 Task: Create a due date automation trigger when advanced on, 2 hours after a card is due add dates with a start date.
Action: Mouse moved to (1126, 333)
Screenshot: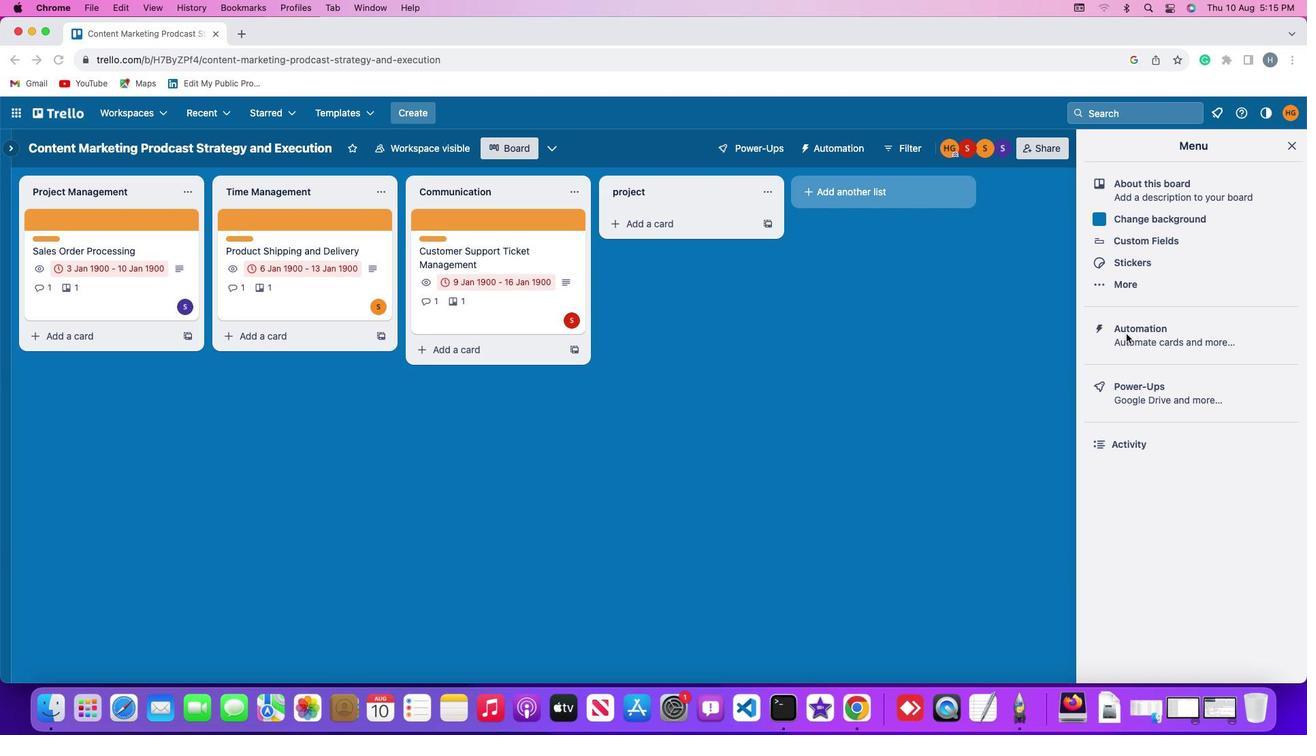 
Action: Mouse pressed left at (1126, 333)
Screenshot: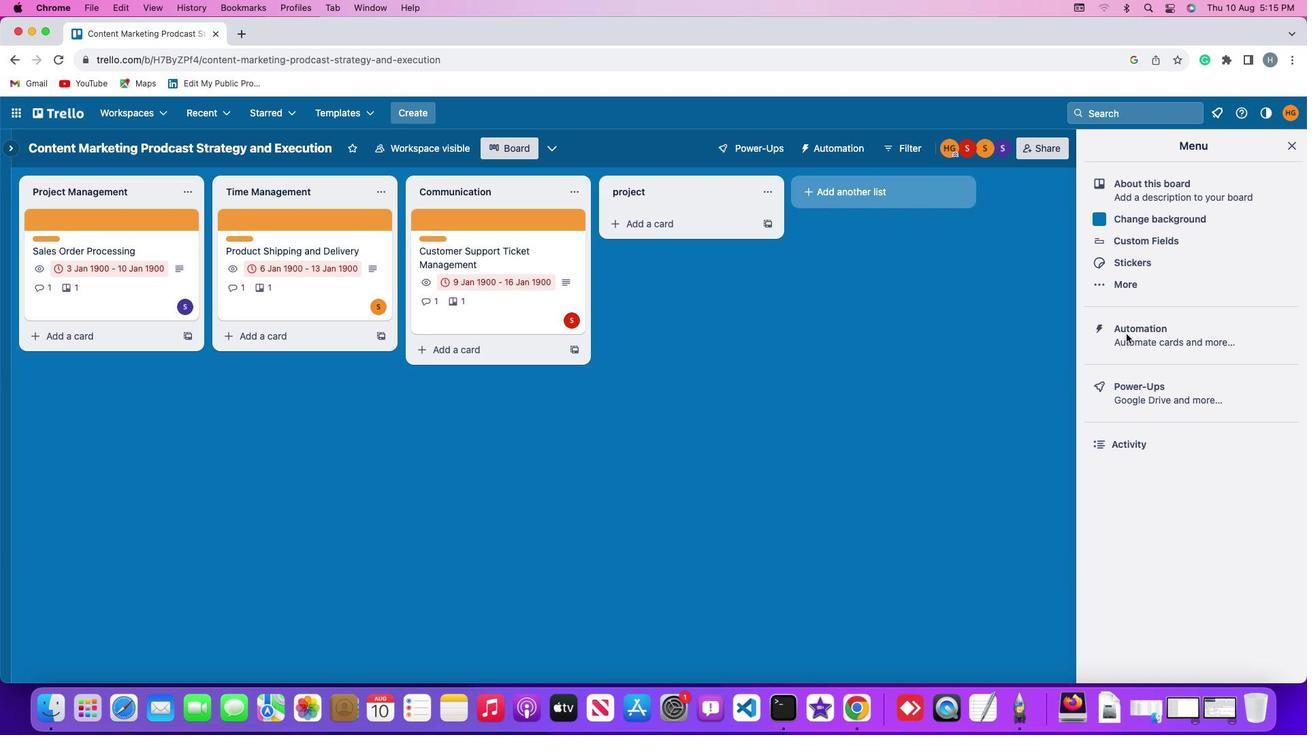 
Action: Mouse pressed left at (1126, 333)
Screenshot: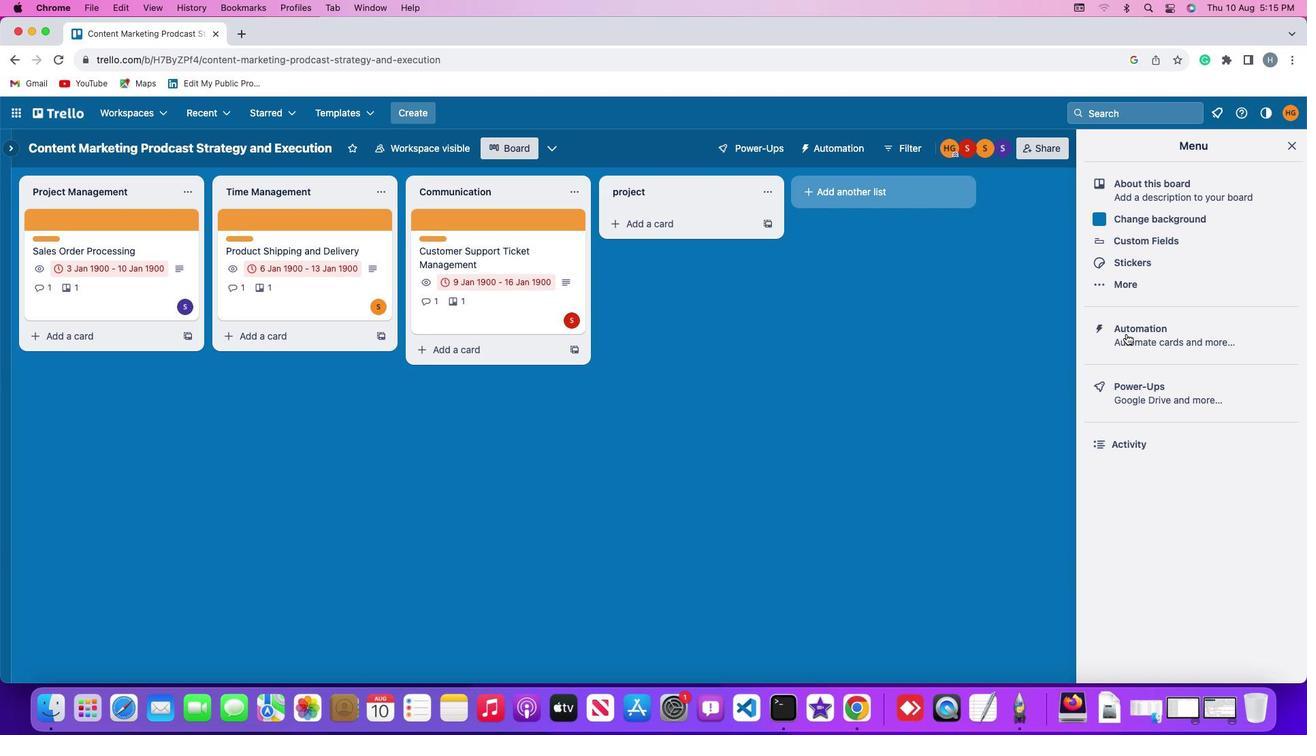 
Action: Mouse moved to (99, 322)
Screenshot: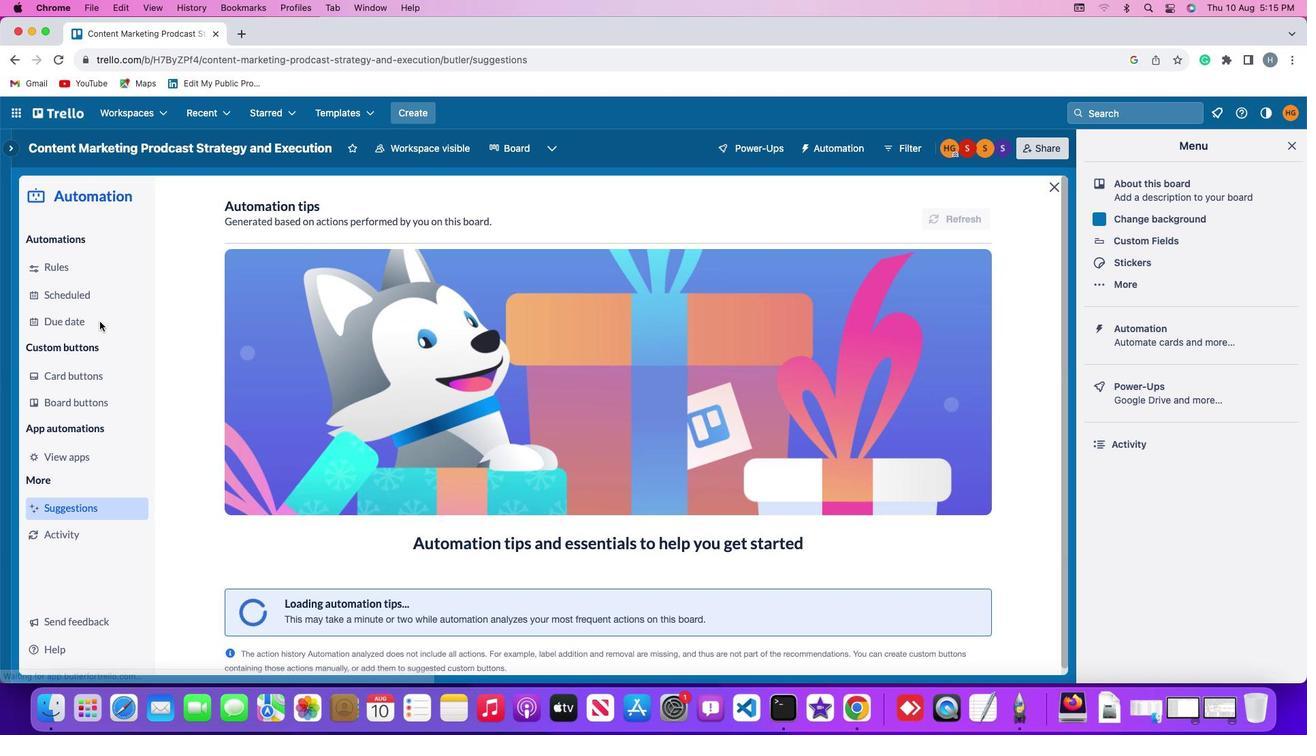 
Action: Mouse pressed left at (99, 322)
Screenshot: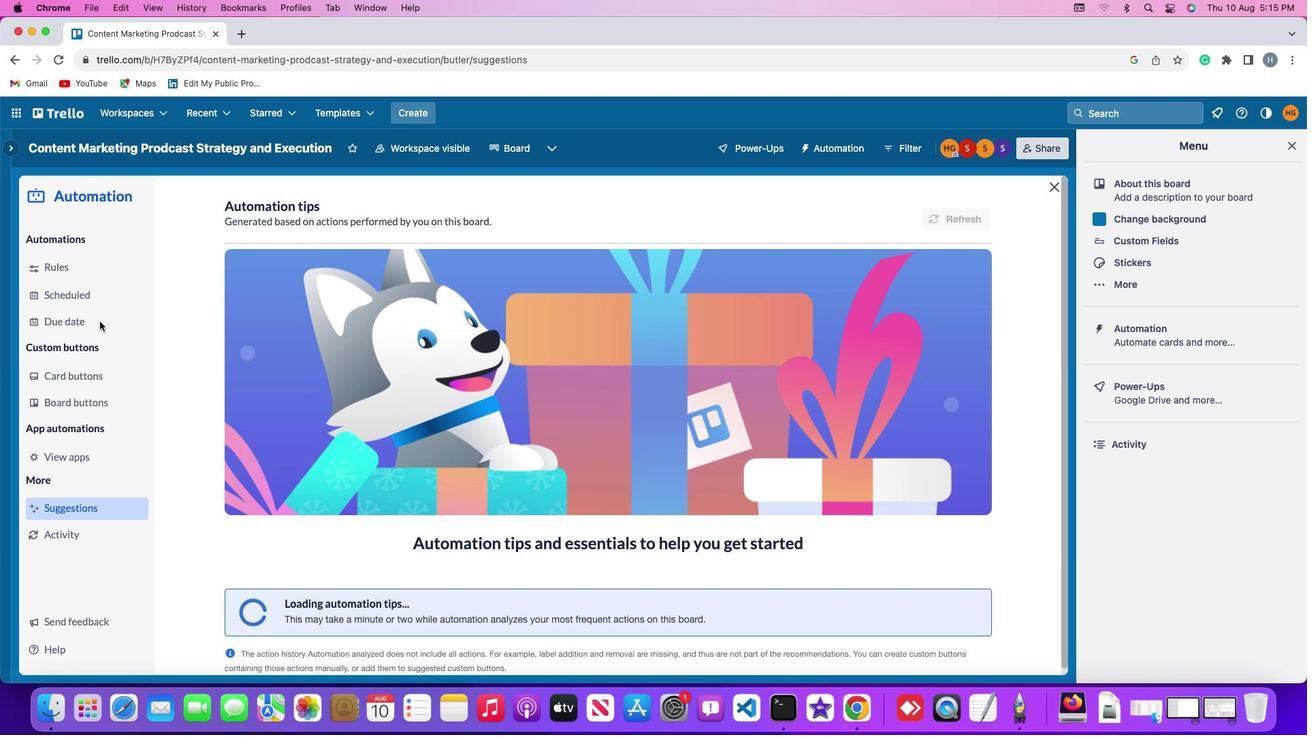
Action: Mouse moved to (938, 207)
Screenshot: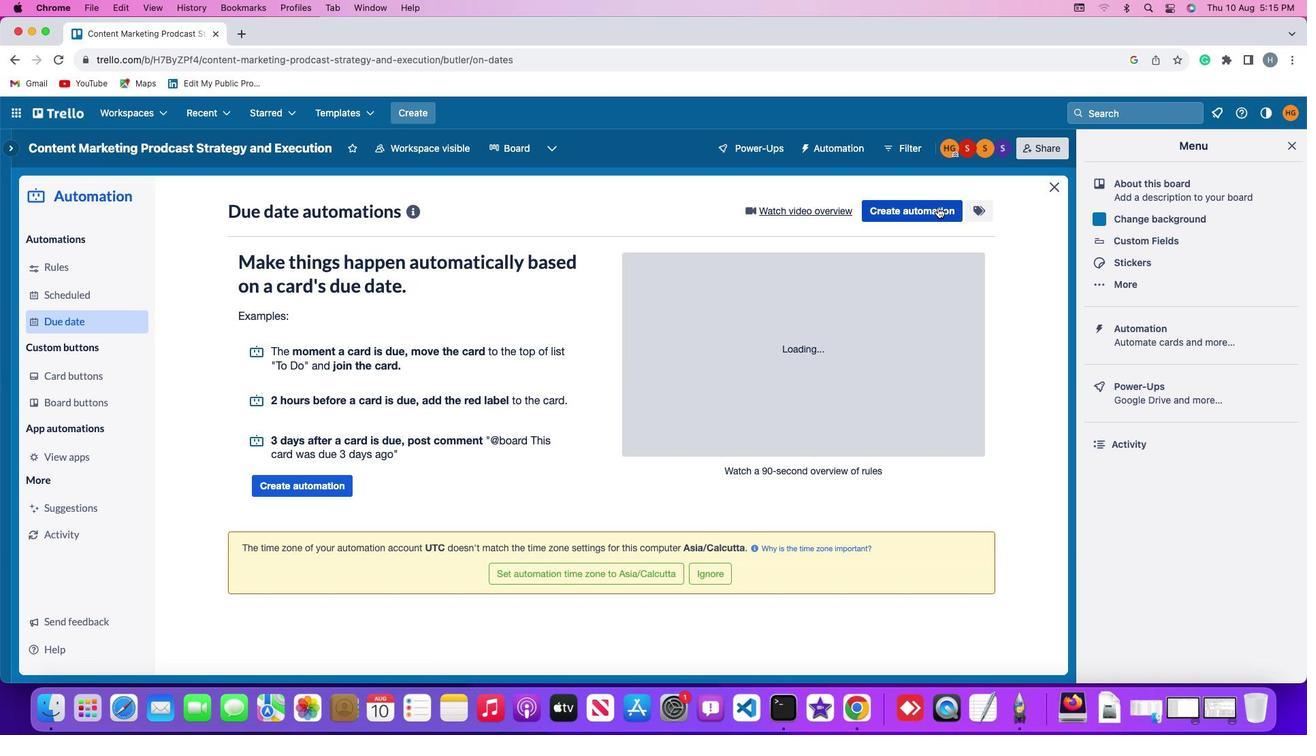 
Action: Mouse pressed left at (938, 207)
Screenshot: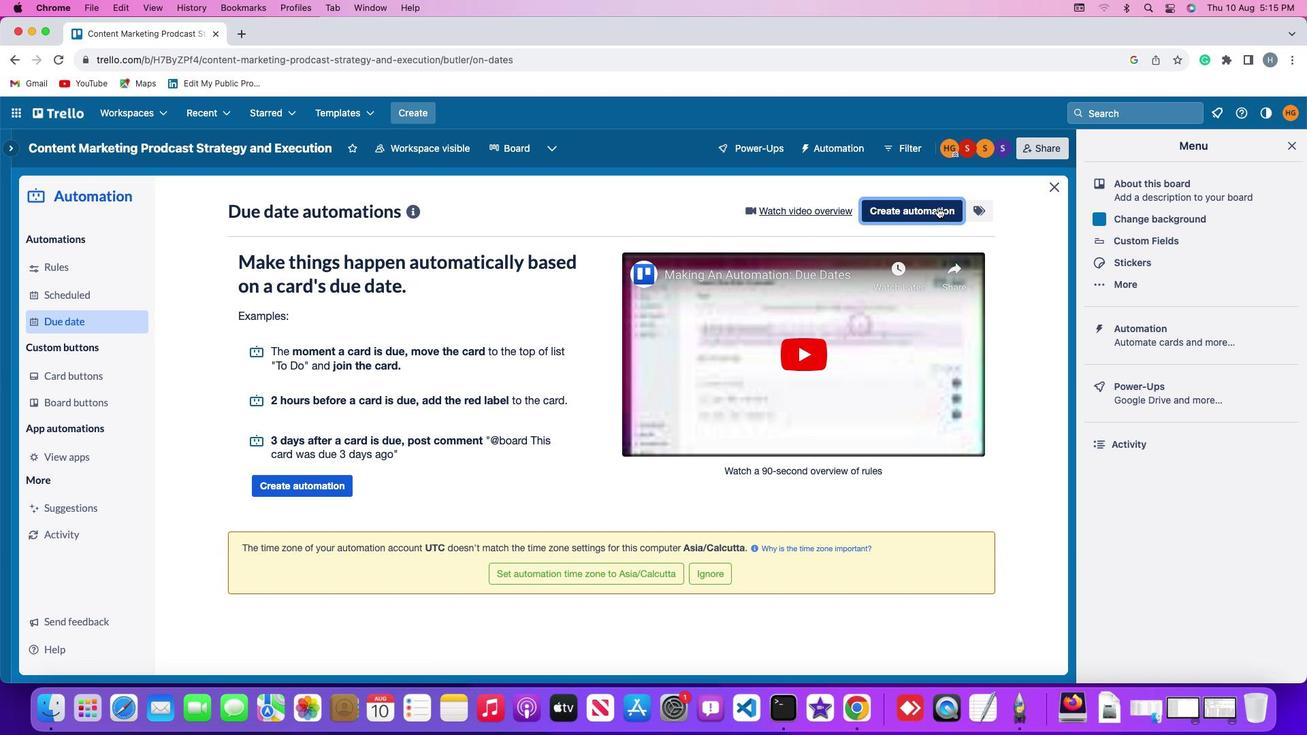 
Action: Mouse moved to (261, 337)
Screenshot: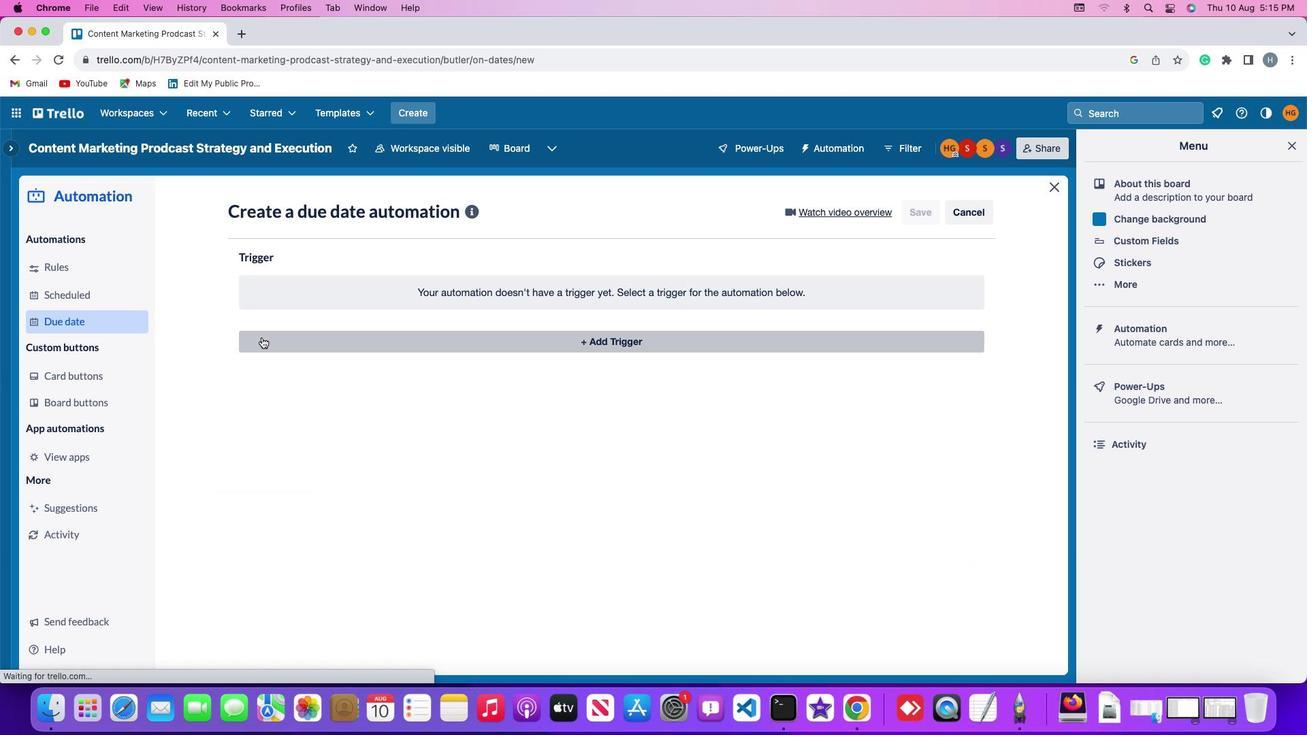 
Action: Mouse pressed left at (261, 337)
Screenshot: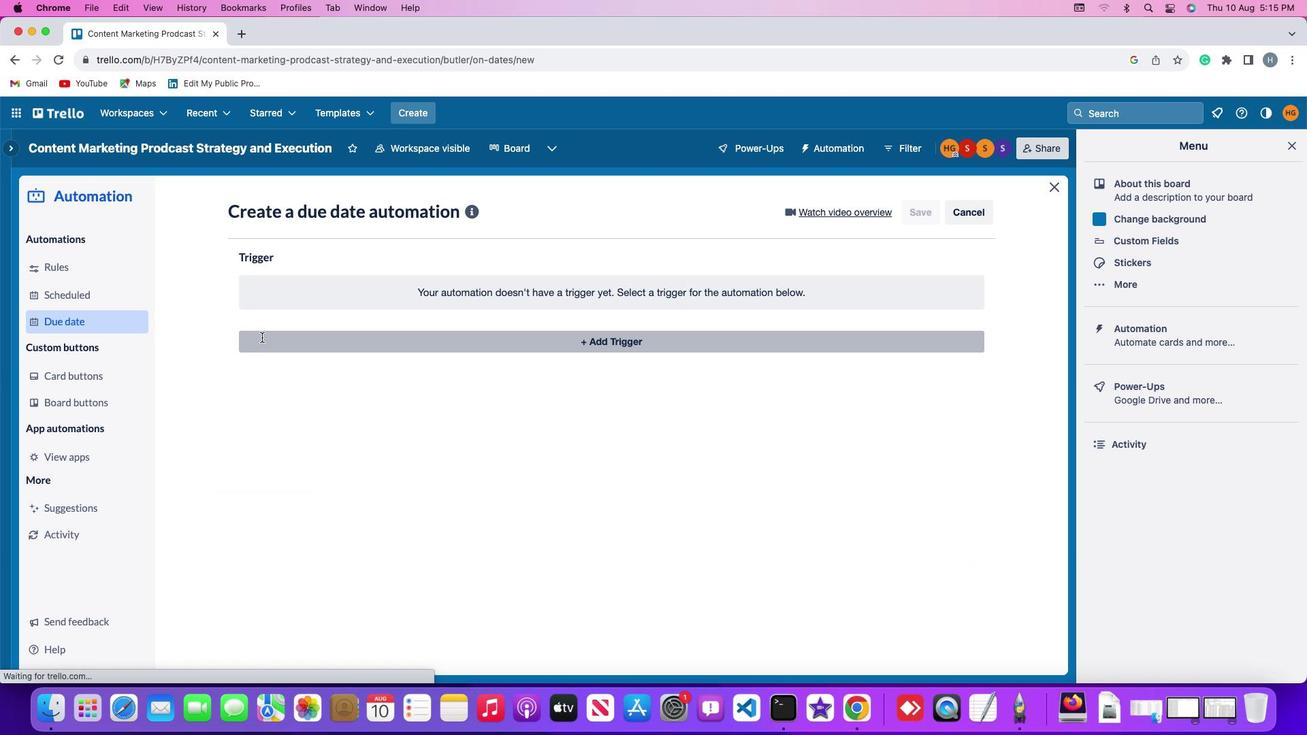 
Action: Mouse moved to (265, 548)
Screenshot: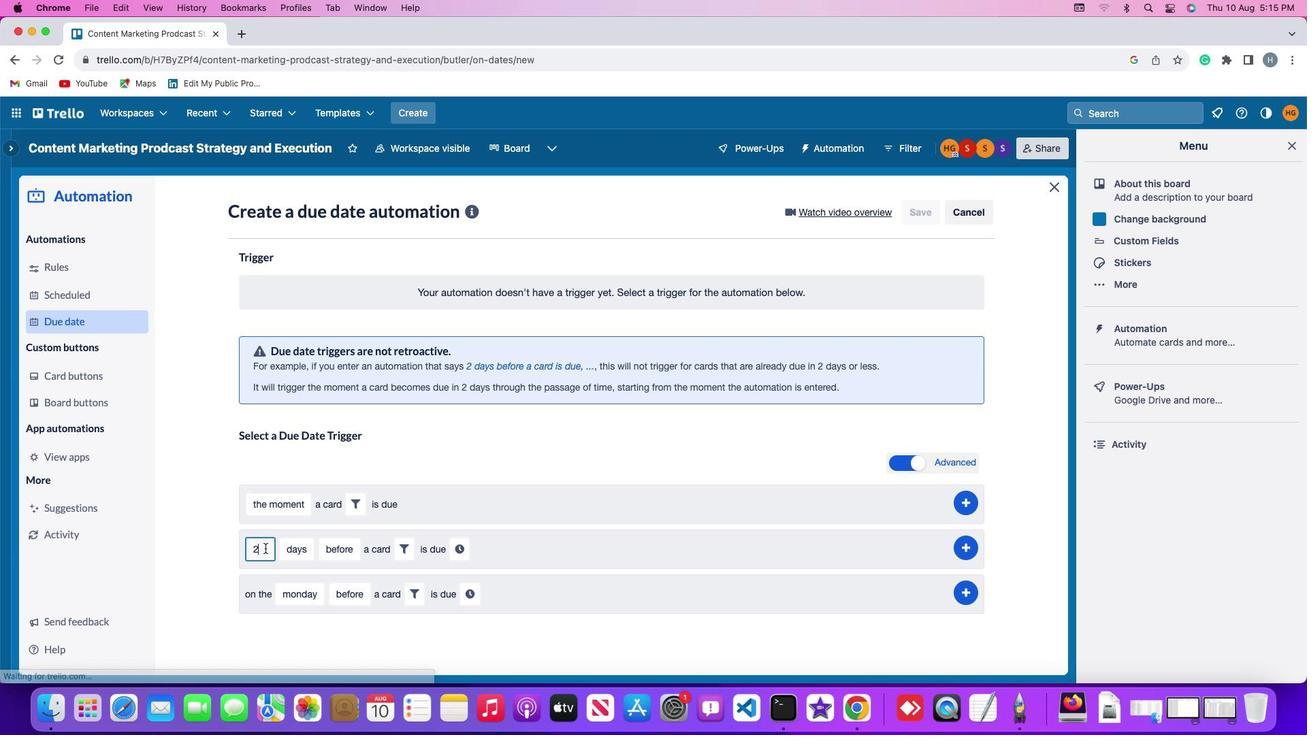 
Action: Mouse pressed left at (265, 548)
Screenshot: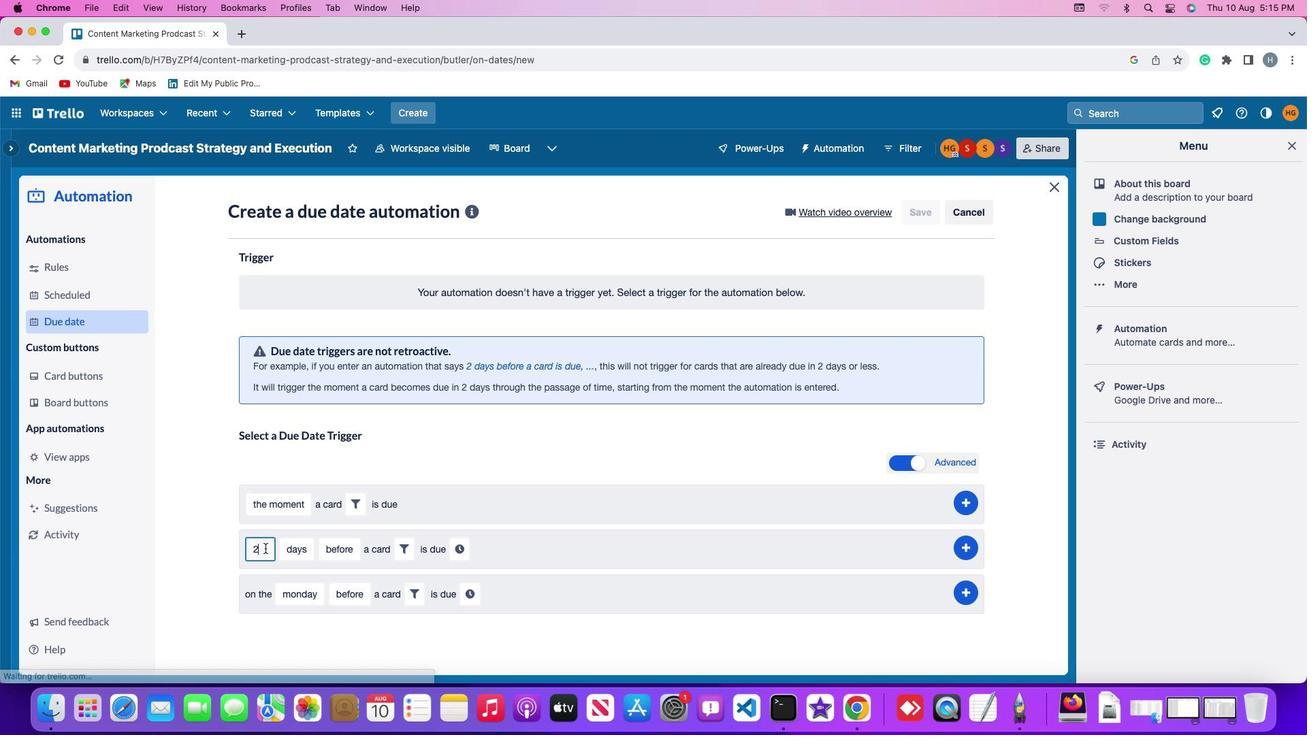 
Action: Mouse moved to (265, 548)
Screenshot: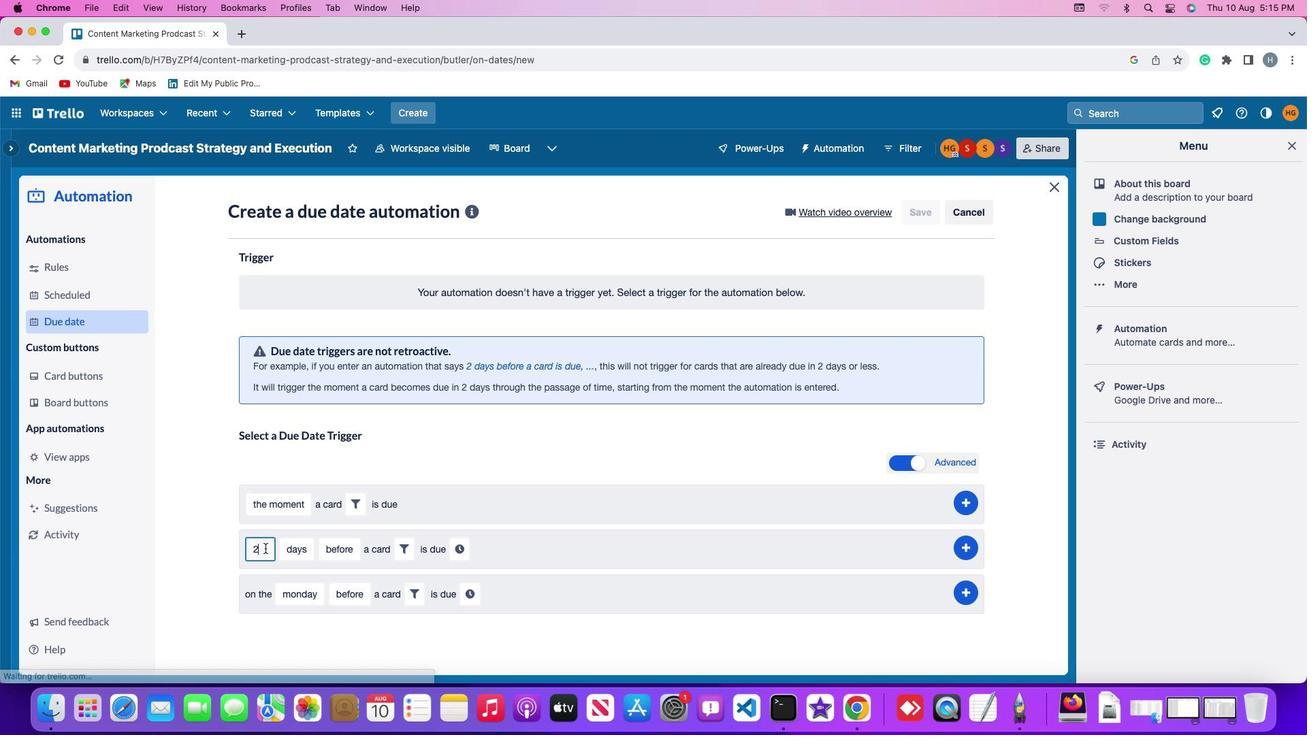 
Action: Key pressed Key.backspace
Screenshot: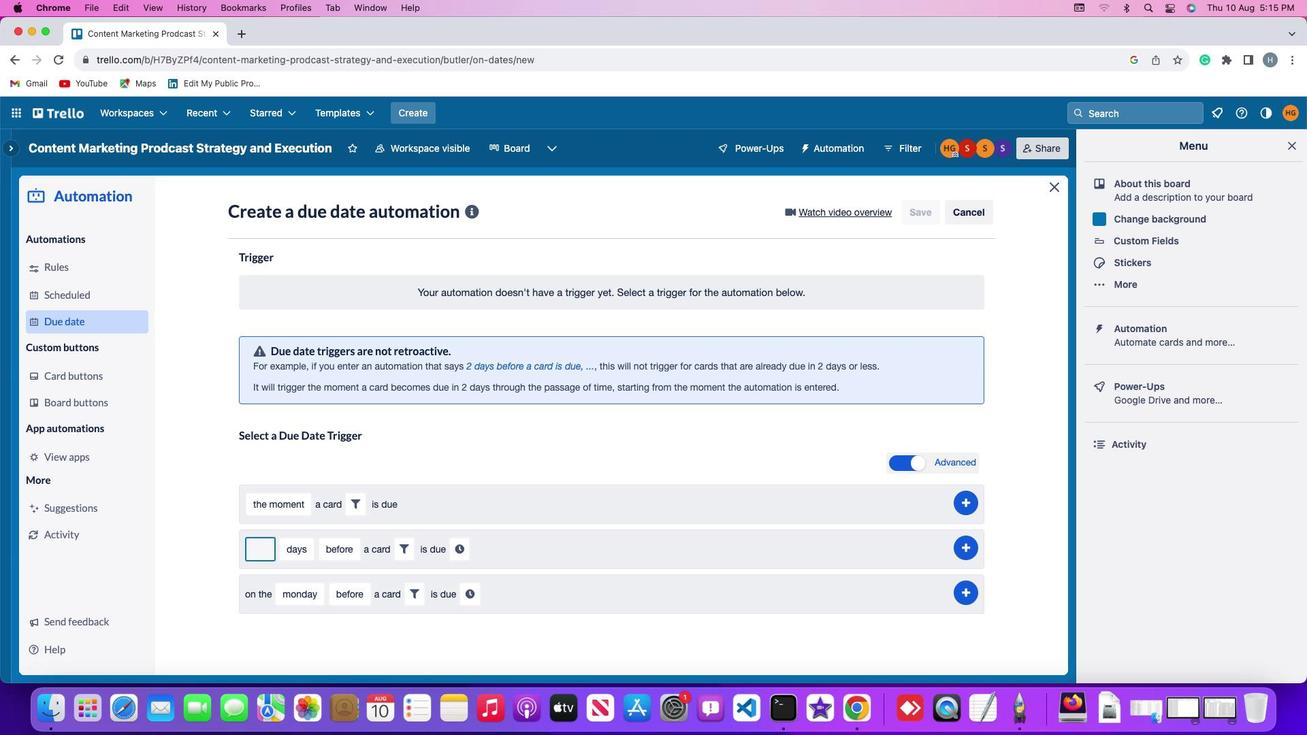 
Action: Mouse moved to (265, 548)
Screenshot: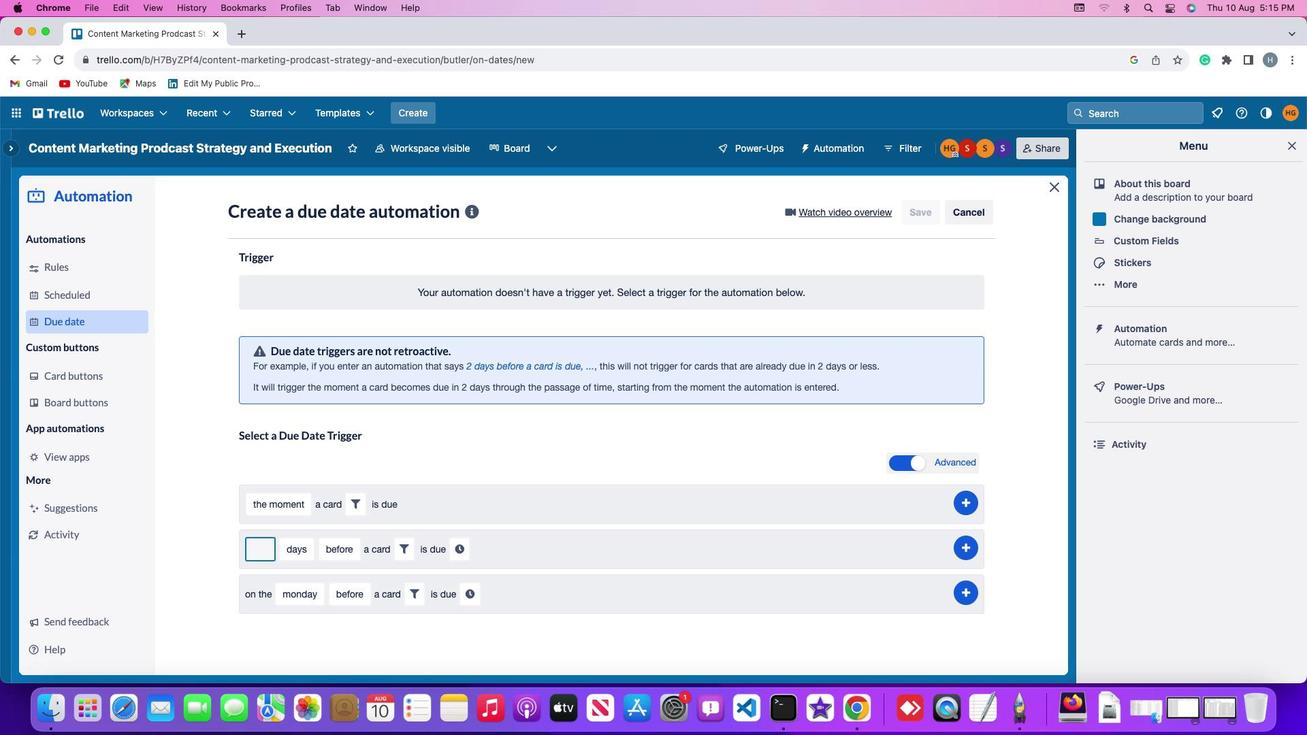 
Action: Key pressed '2'
Screenshot: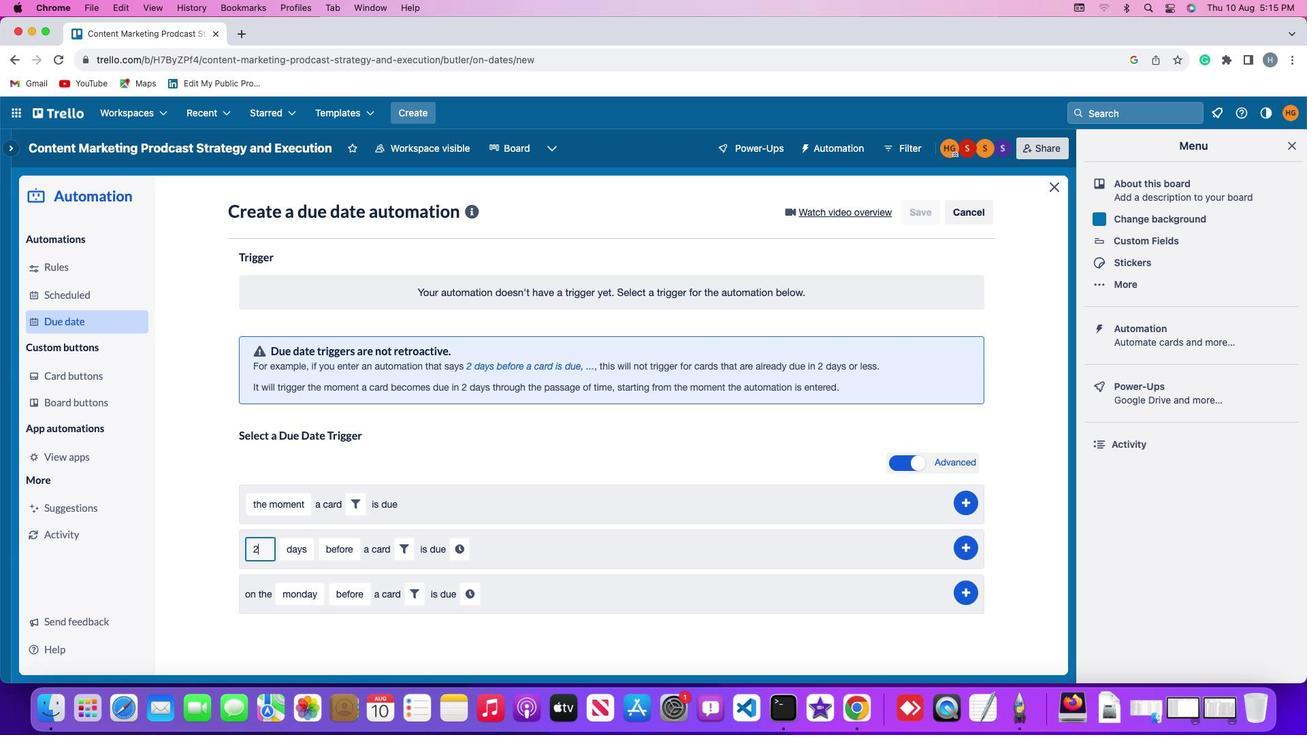 
Action: Mouse moved to (292, 549)
Screenshot: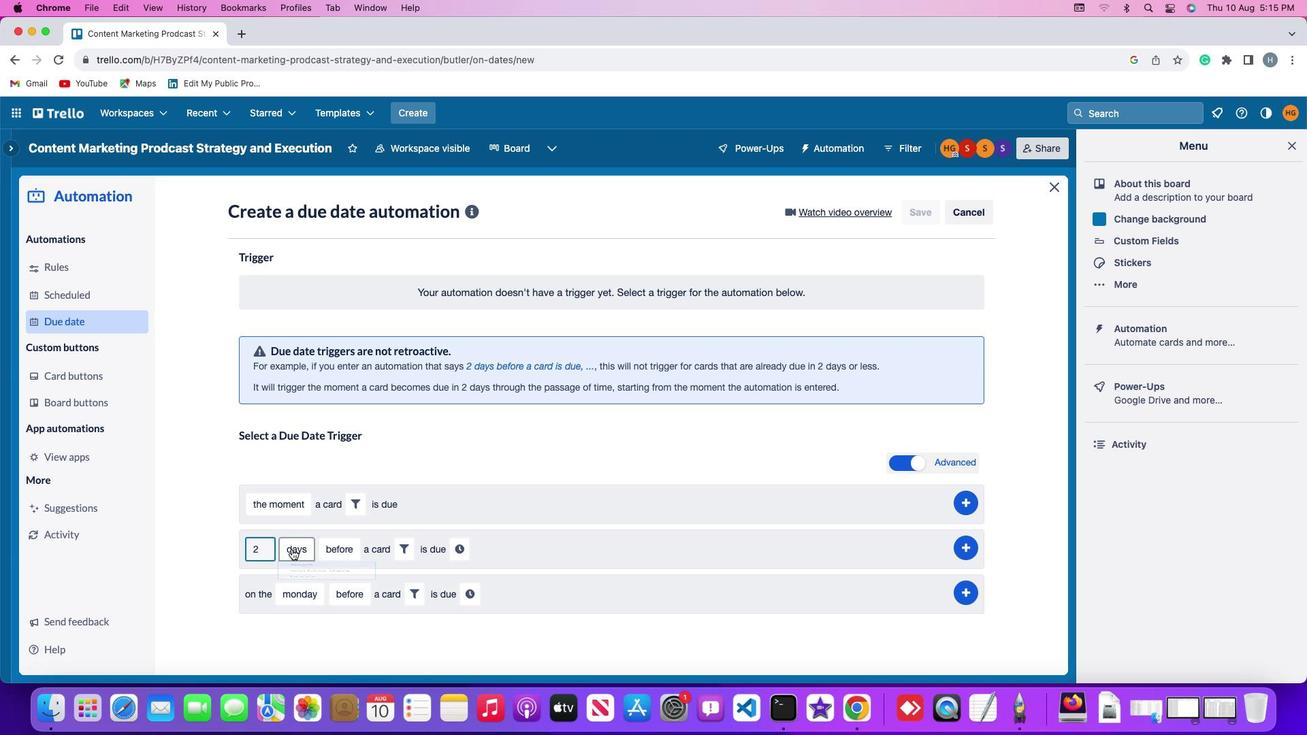 
Action: Mouse pressed left at (292, 549)
Screenshot: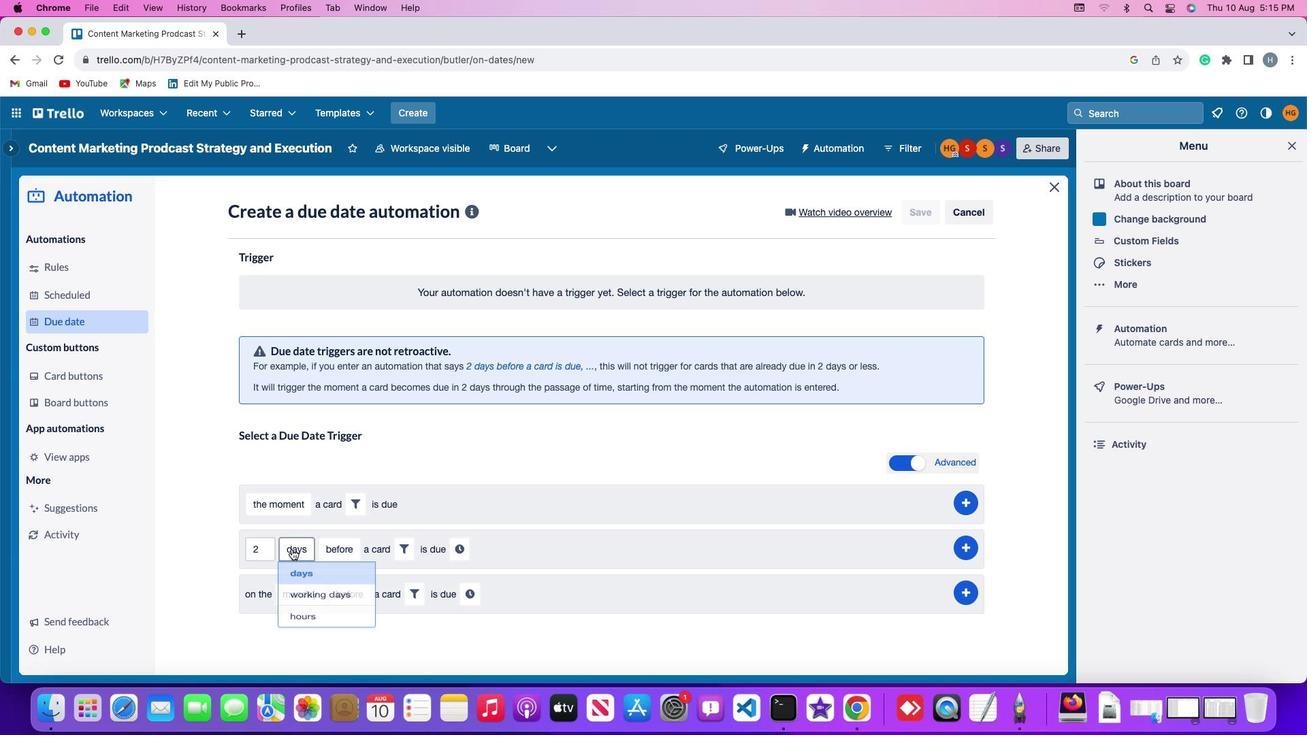 
Action: Mouse moved to (303, 627)
Screenshot: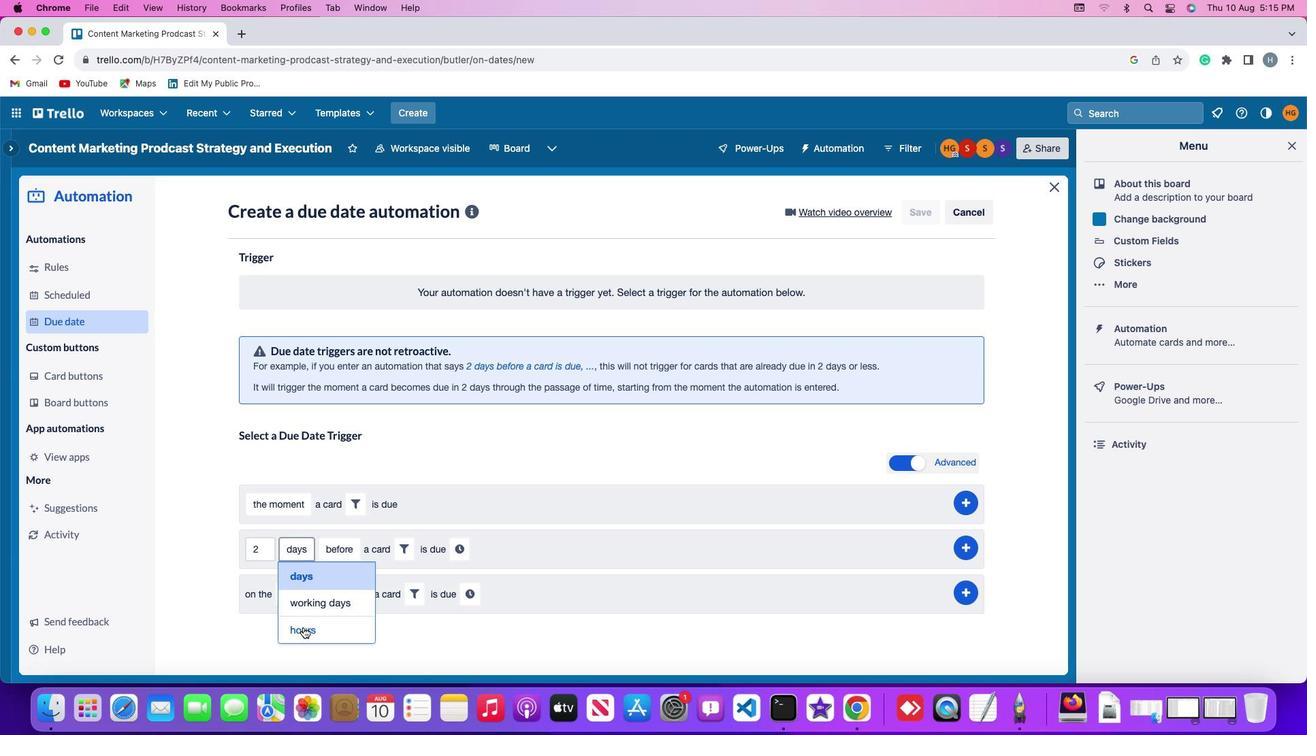 
Action: Mouse pressed left at (303, 627)
Screenshot: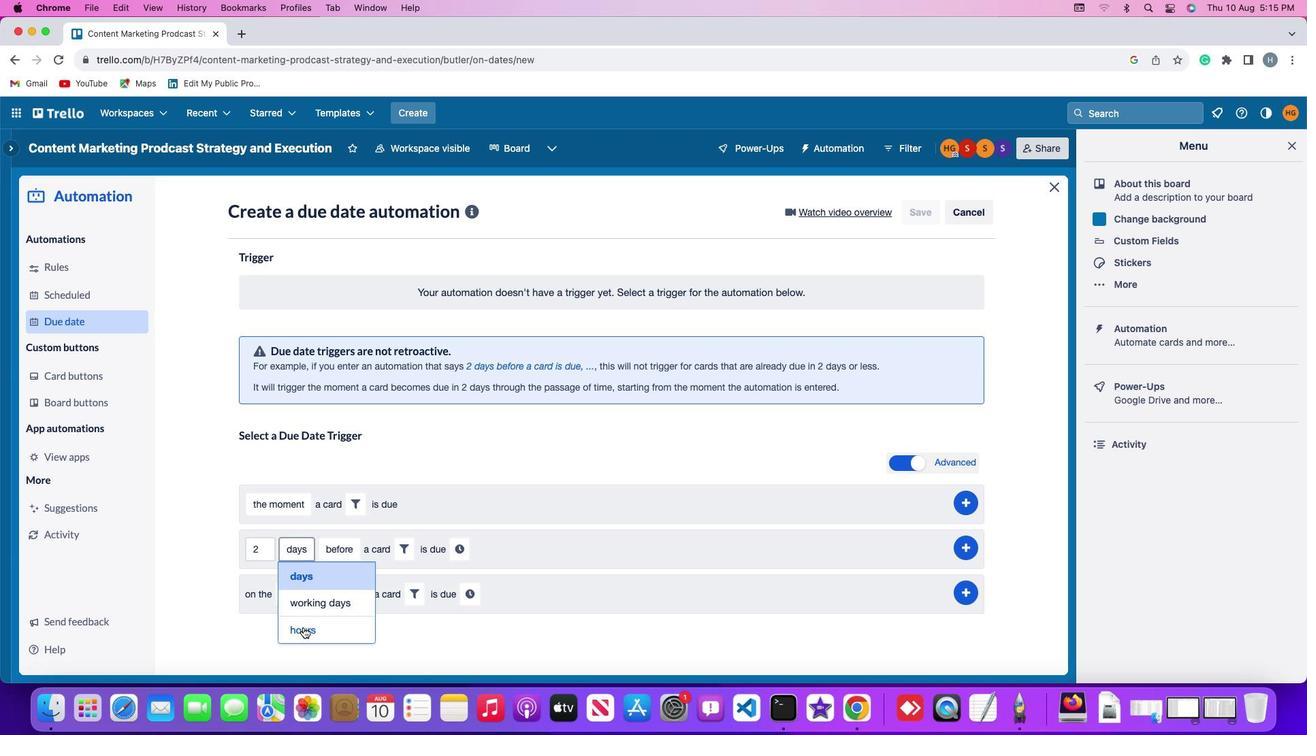 
Action: Mouse moved to (345, 556)
Screenshot: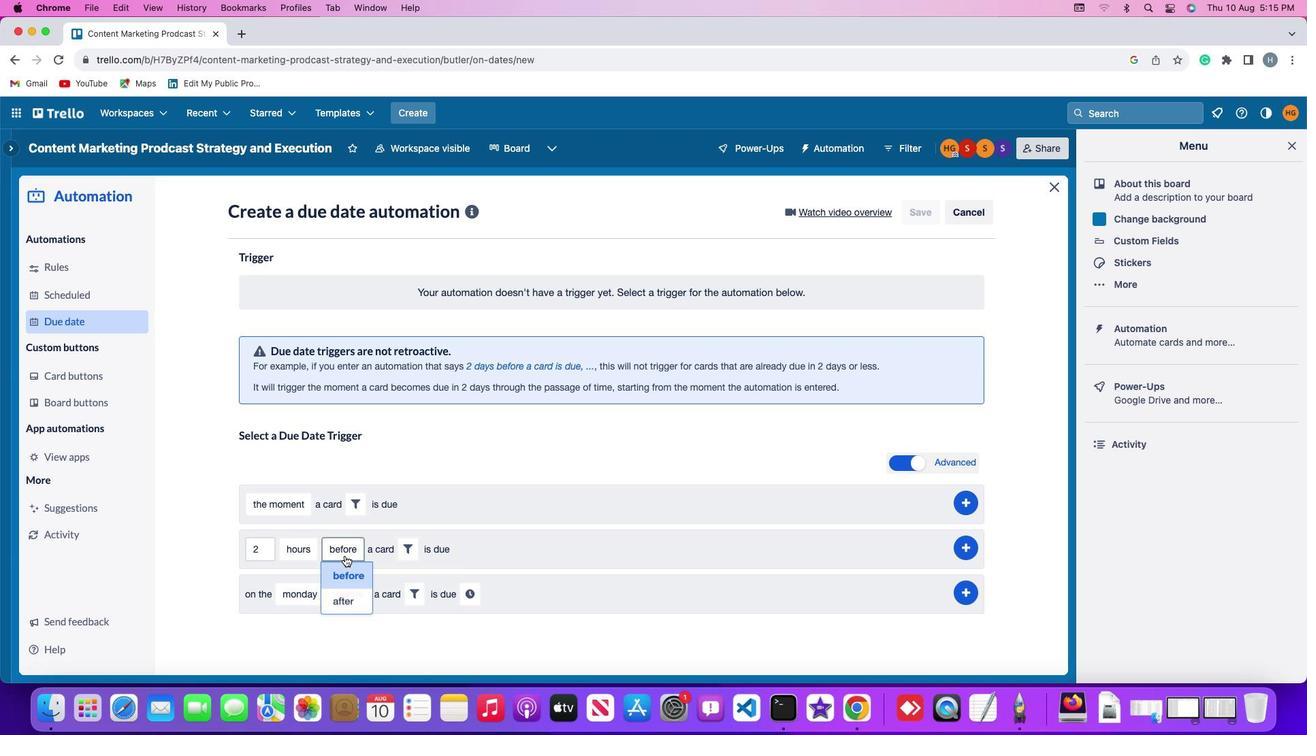 
Action: Mouse pressed left at (345, 556)
Screenshot: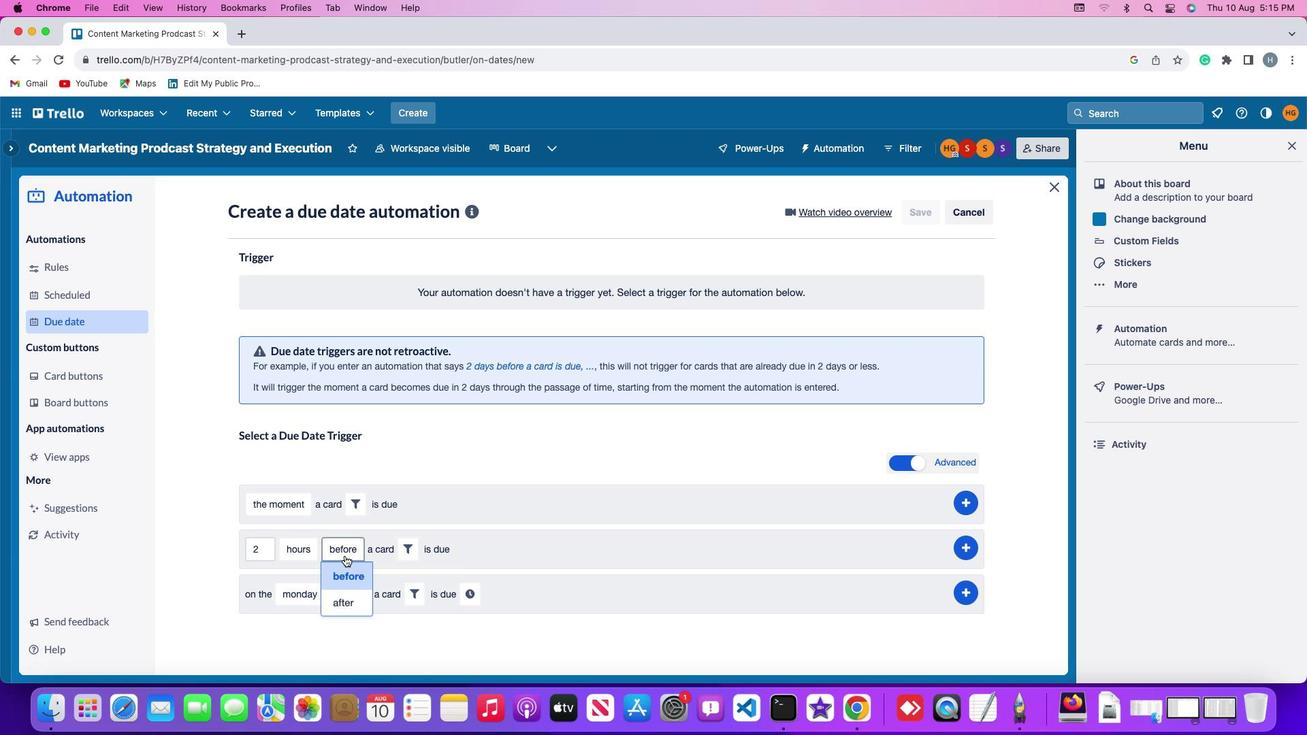 
Action: Mouse moved to (346, 604)
Screenshot: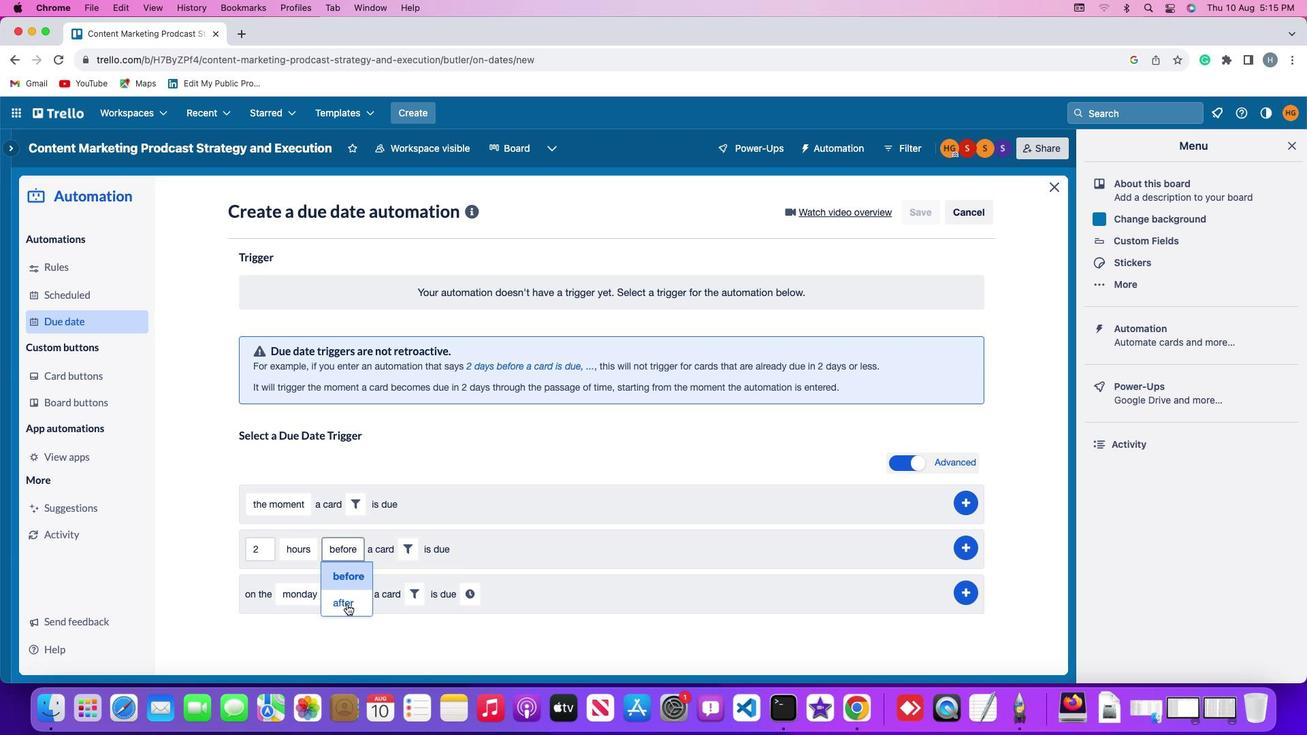 
Action: Mouse pressed left at (346, 604)
Screenshot: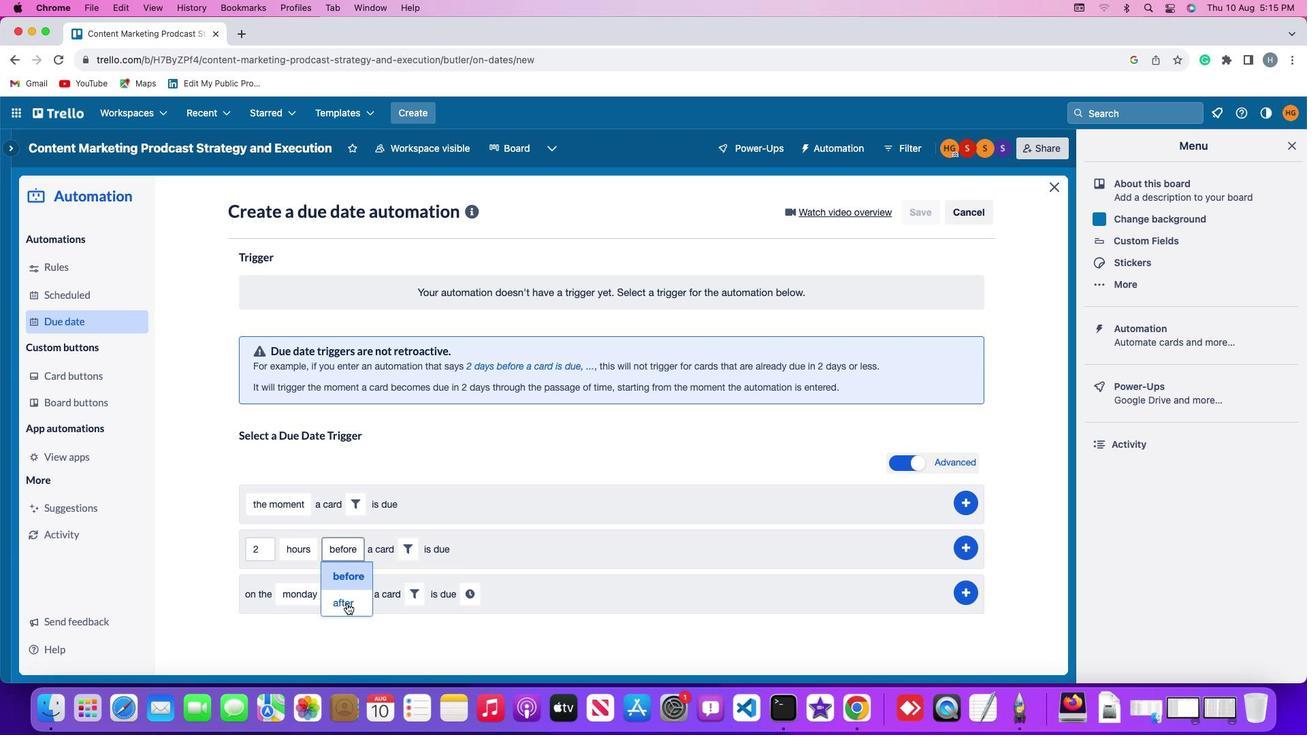 
Action: Mouse moved to (407, 547)
Screenshot: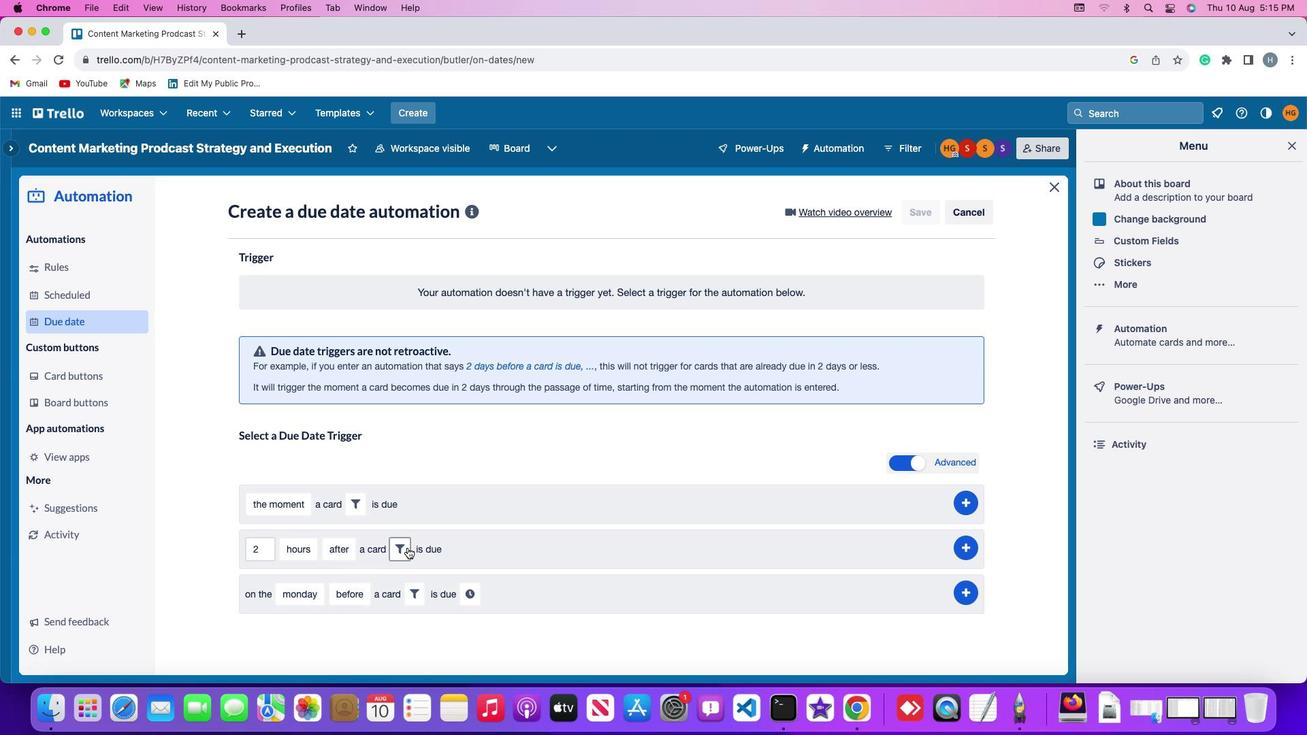 
Action: Mouse pressed left at (407, 547)
Screenshot: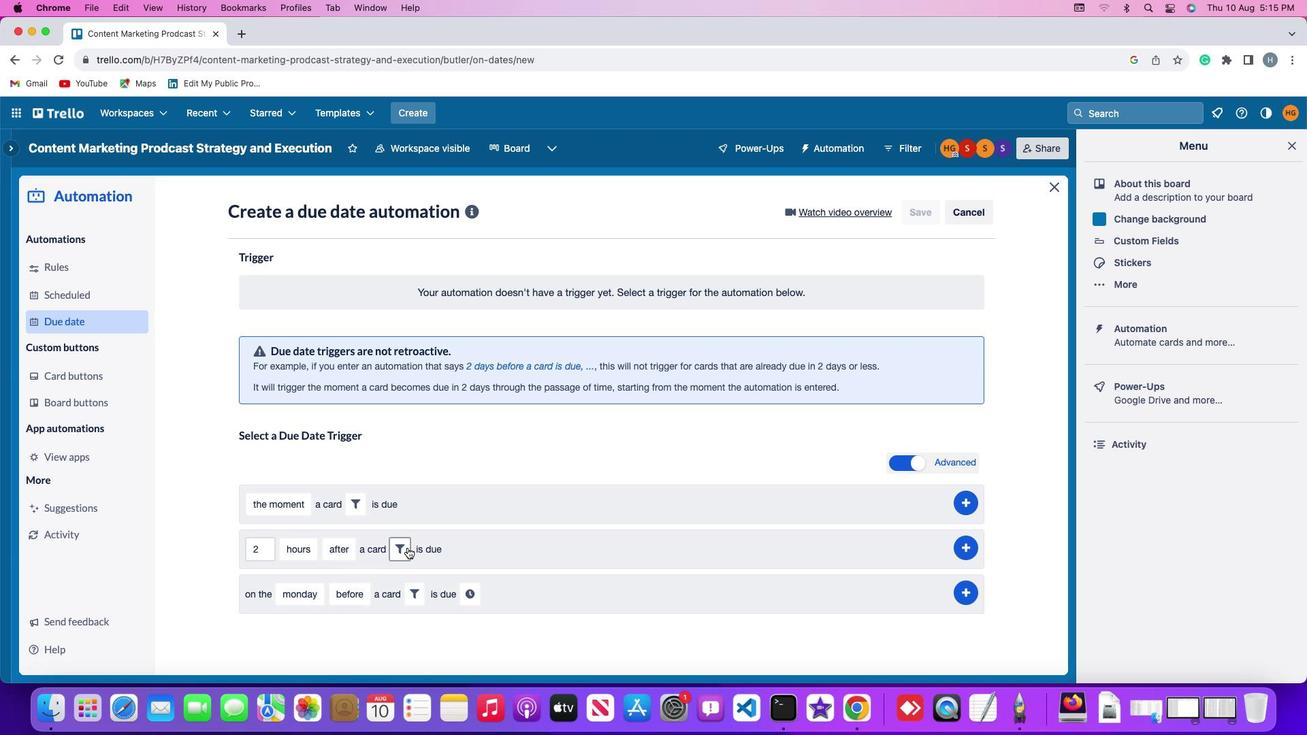 
Action: Mouse moved to (479, 600)
Screenshot: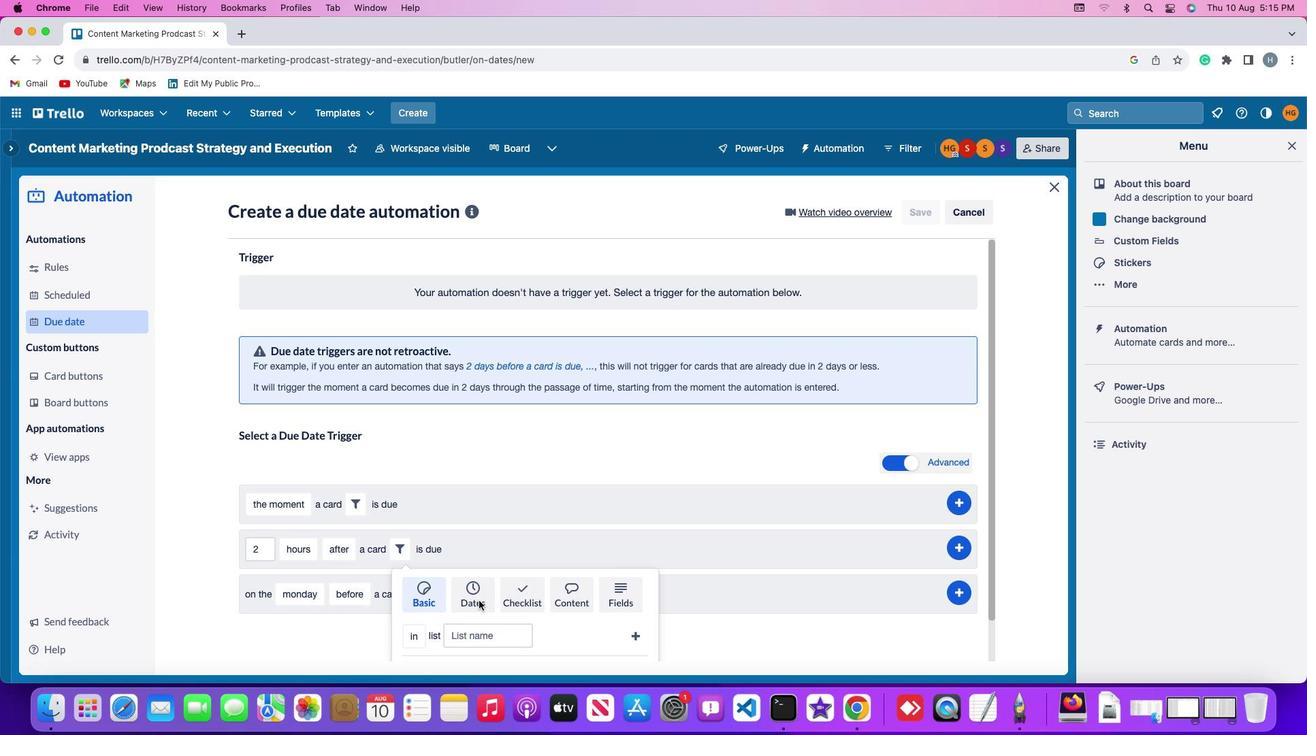 
Action: Mouse pressed left at (479, 600)
Screenshot: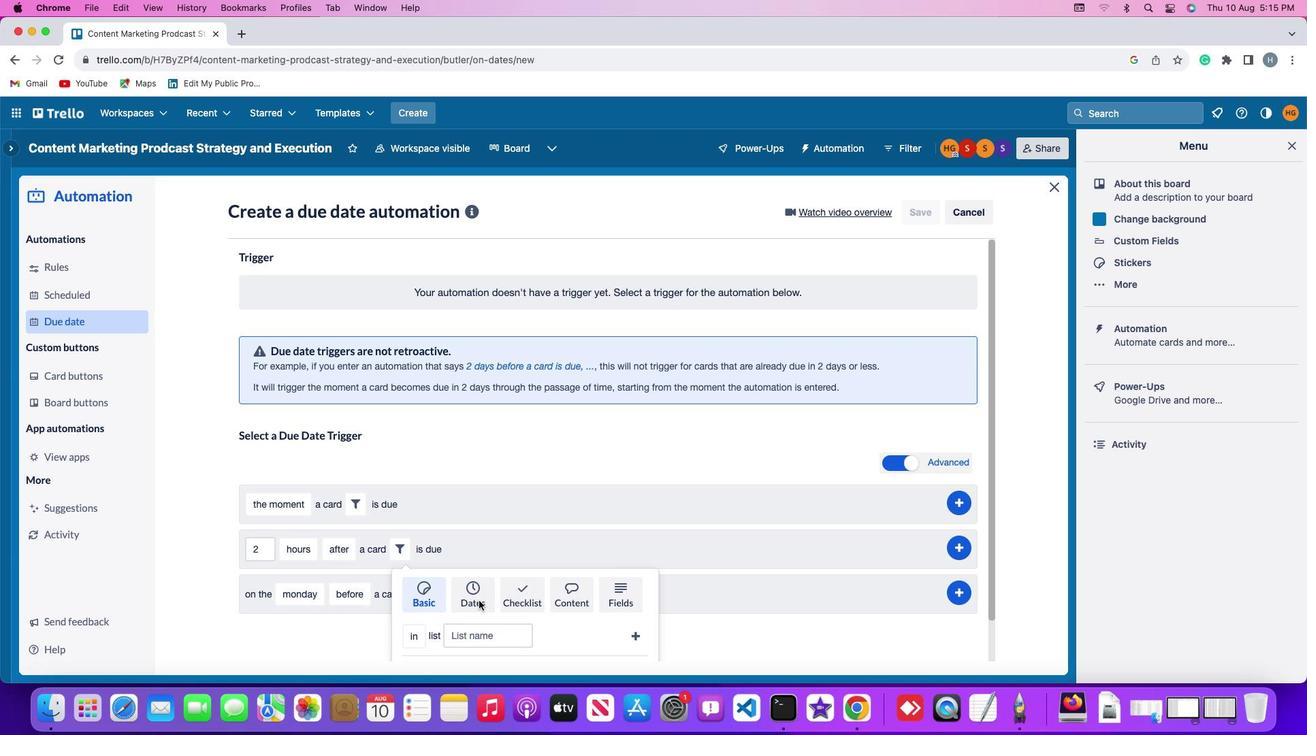 
Action: Mouse moved to (337, 614)
Screenshot: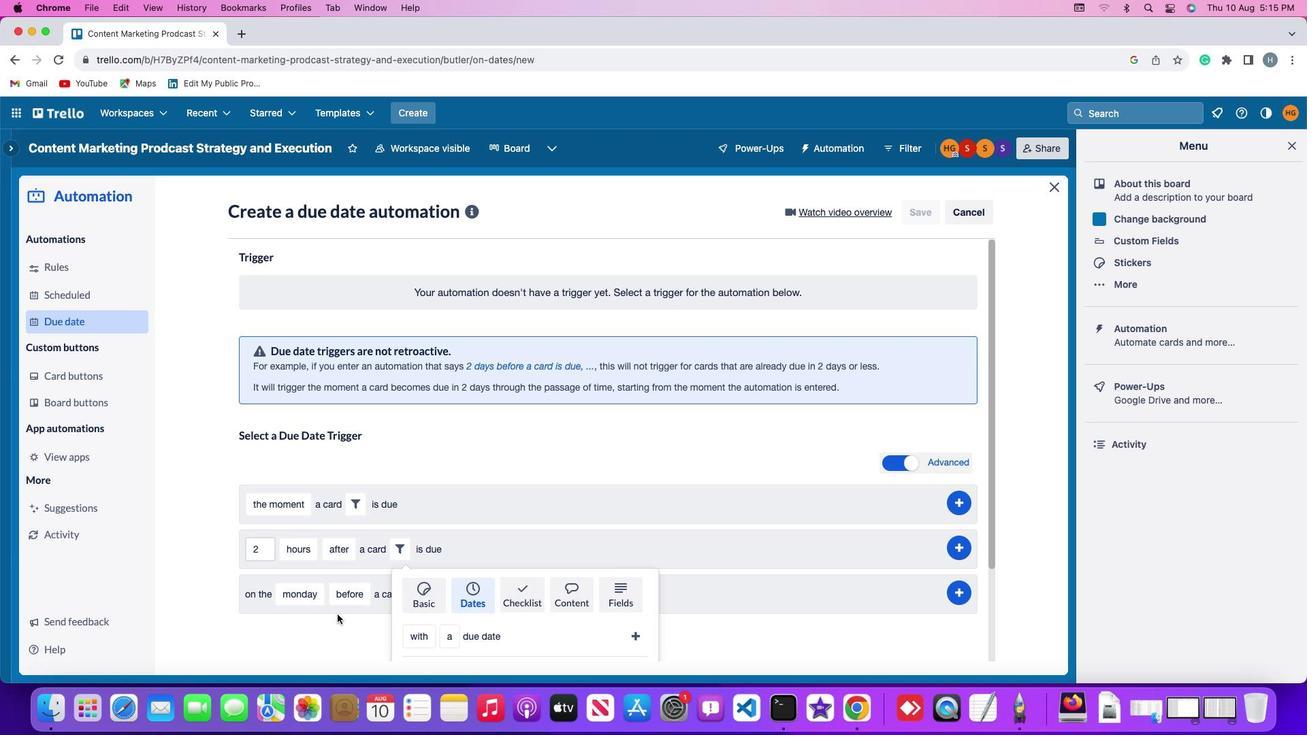 
Action: Mouse scrolled (337, 614) with delta (0, 0)
Screenshot: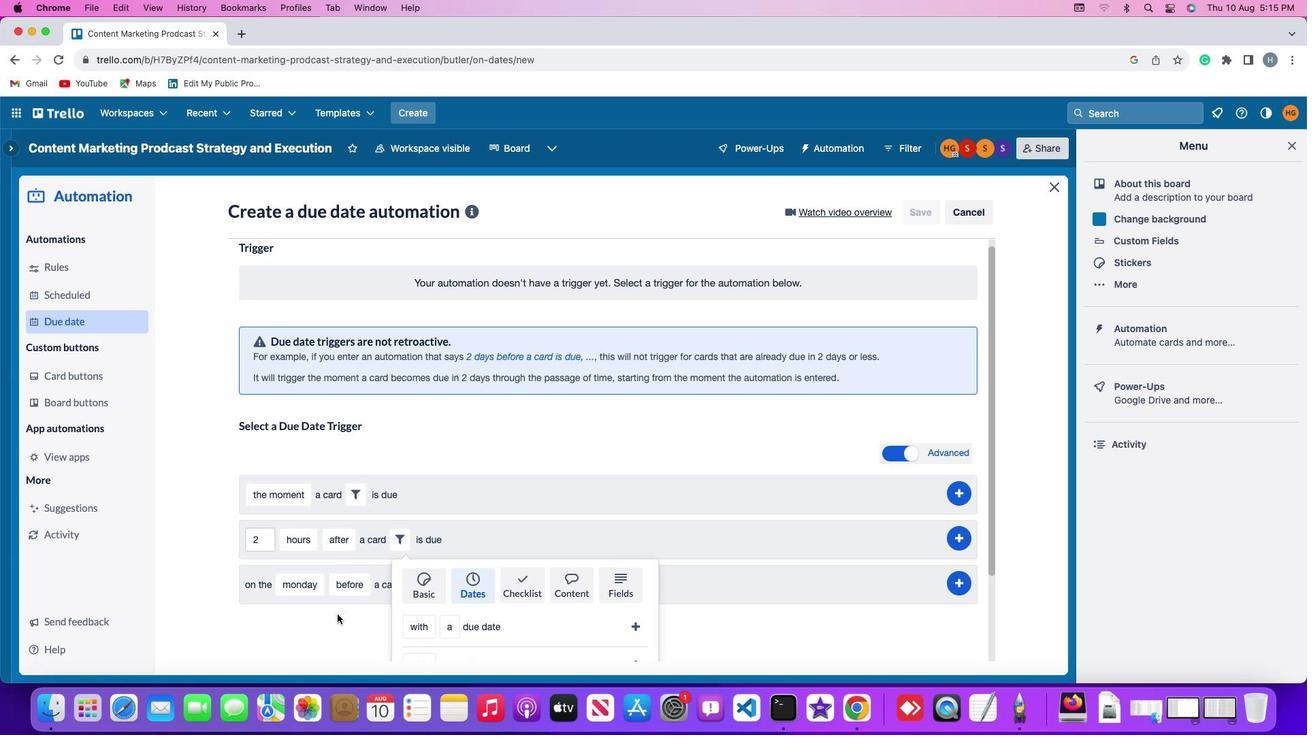 
Action: Mouse scrolled (337, 614) with delta (0, 0)
Screenshot: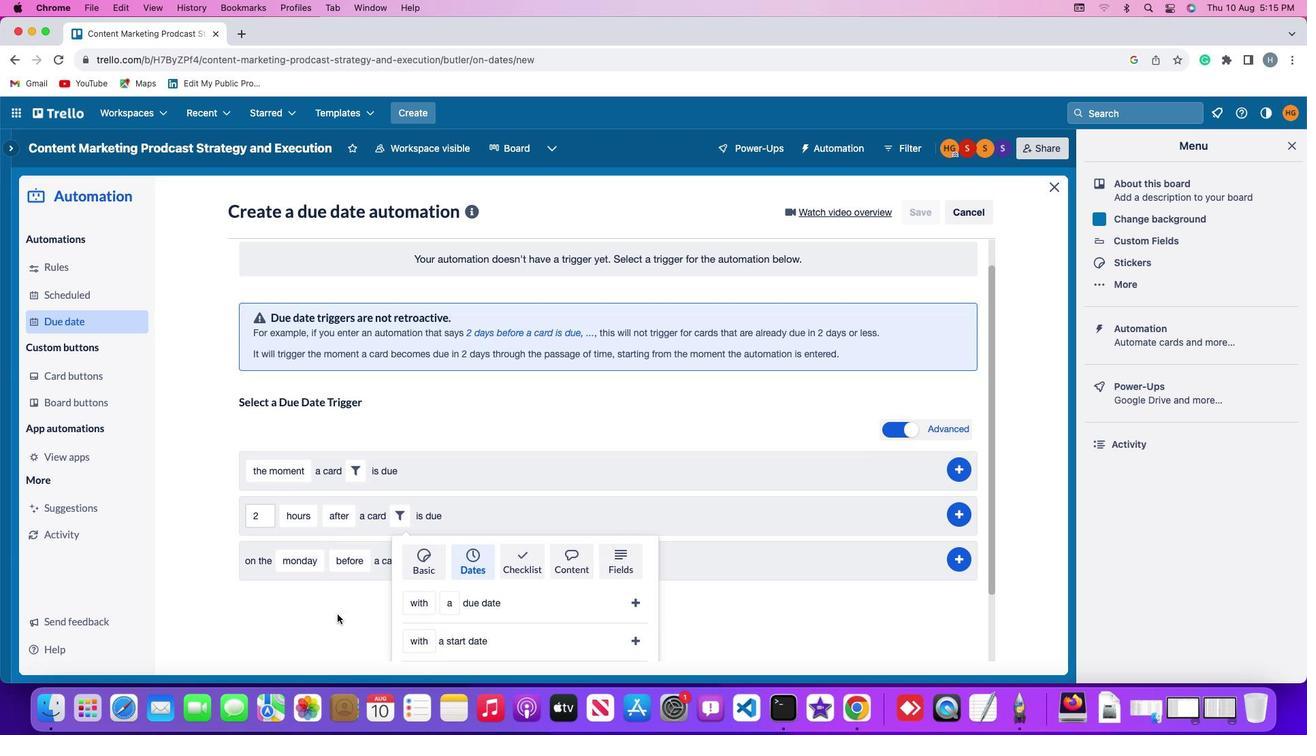 
Action: Mouse scrolled (337, 614) with delta (0, -2)
Screenshot: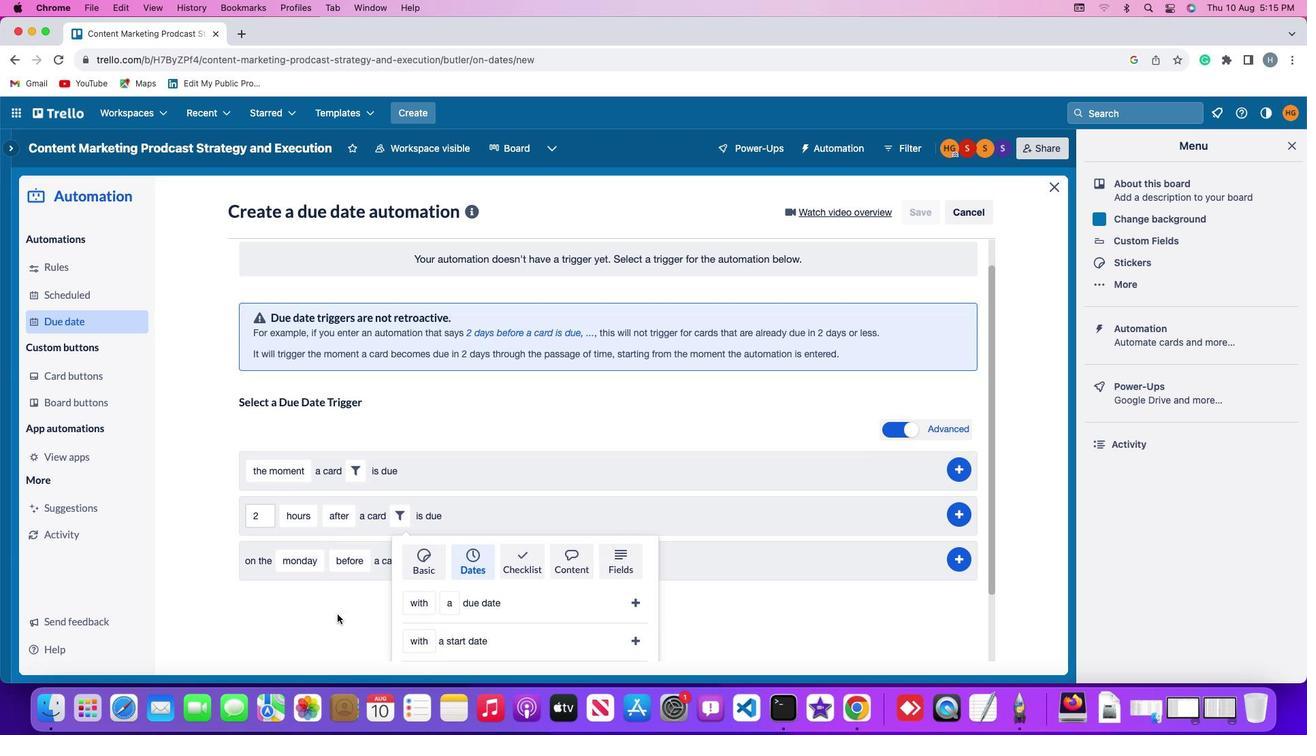 
Action: Mouse scrolled (337, 614) with delta (0, -3)
Screenshot: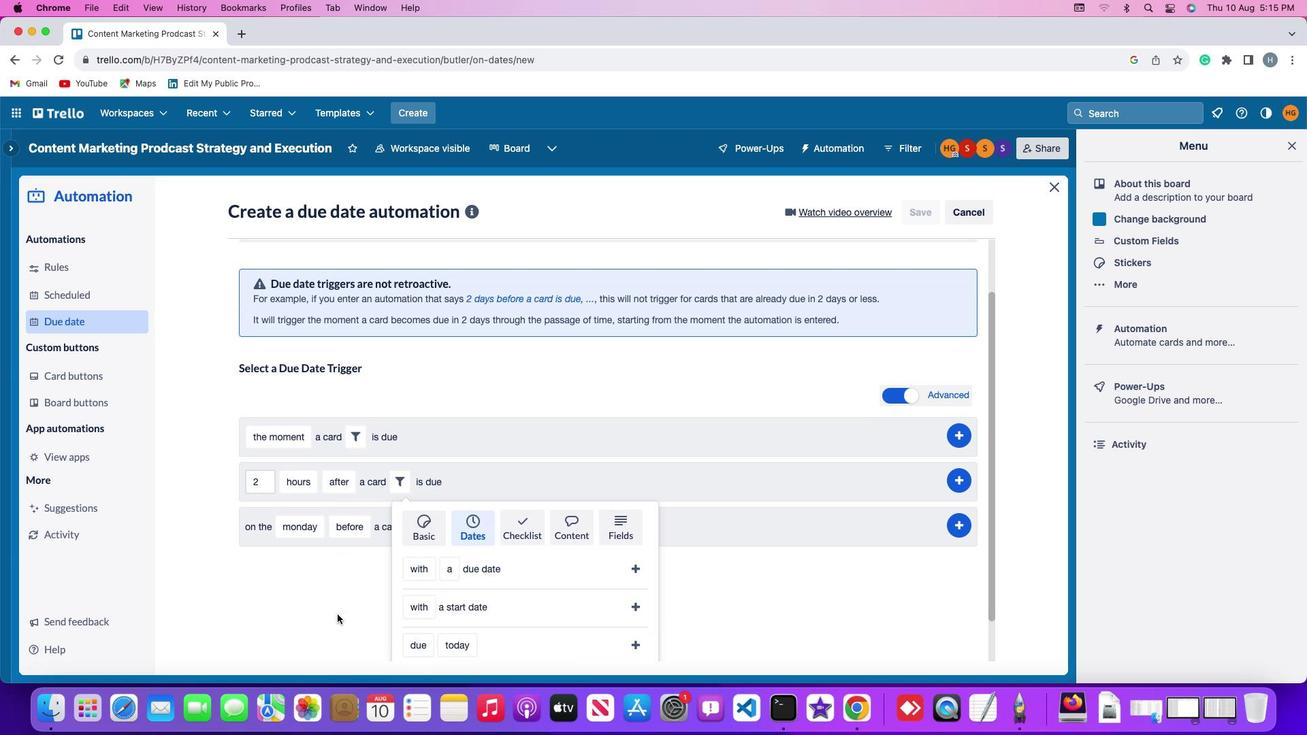 
Action: Mouse scrolled (337, 614) with delta (0, -3)
Screenshot: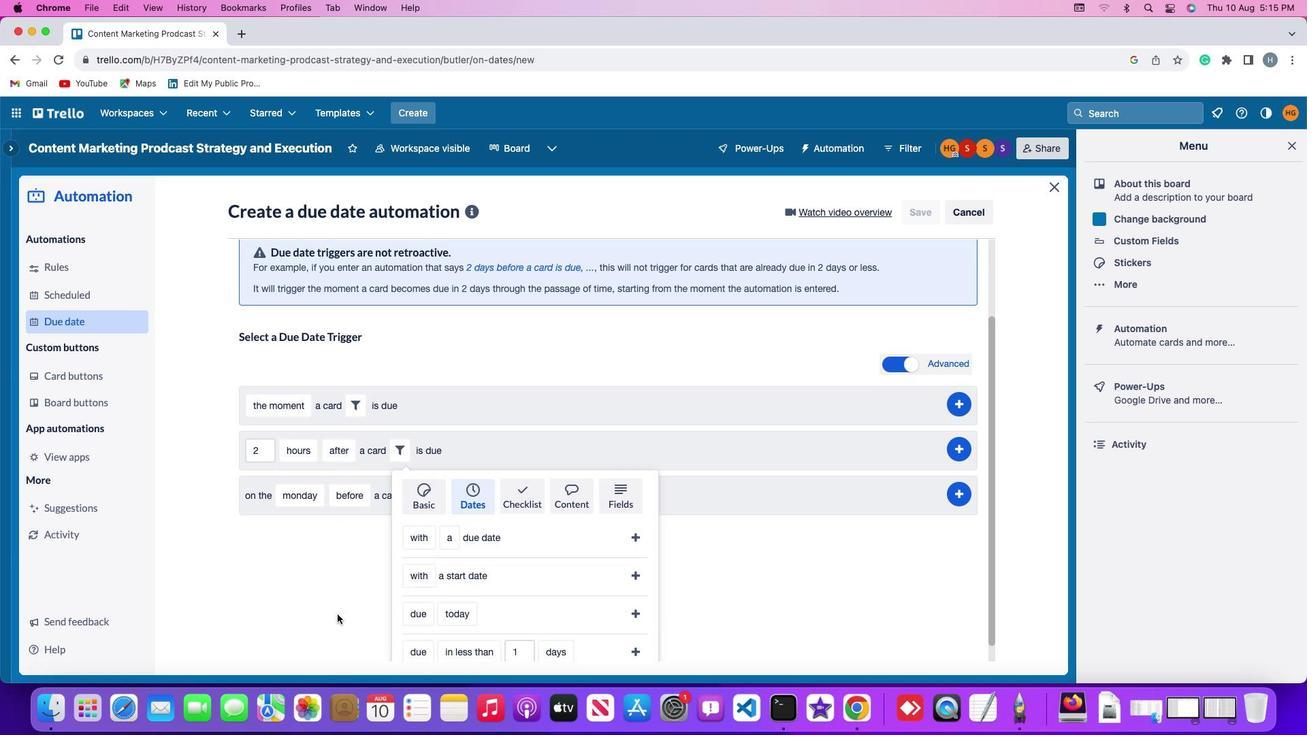 
Action: Mouse moved to (418, 558)
Screenshot: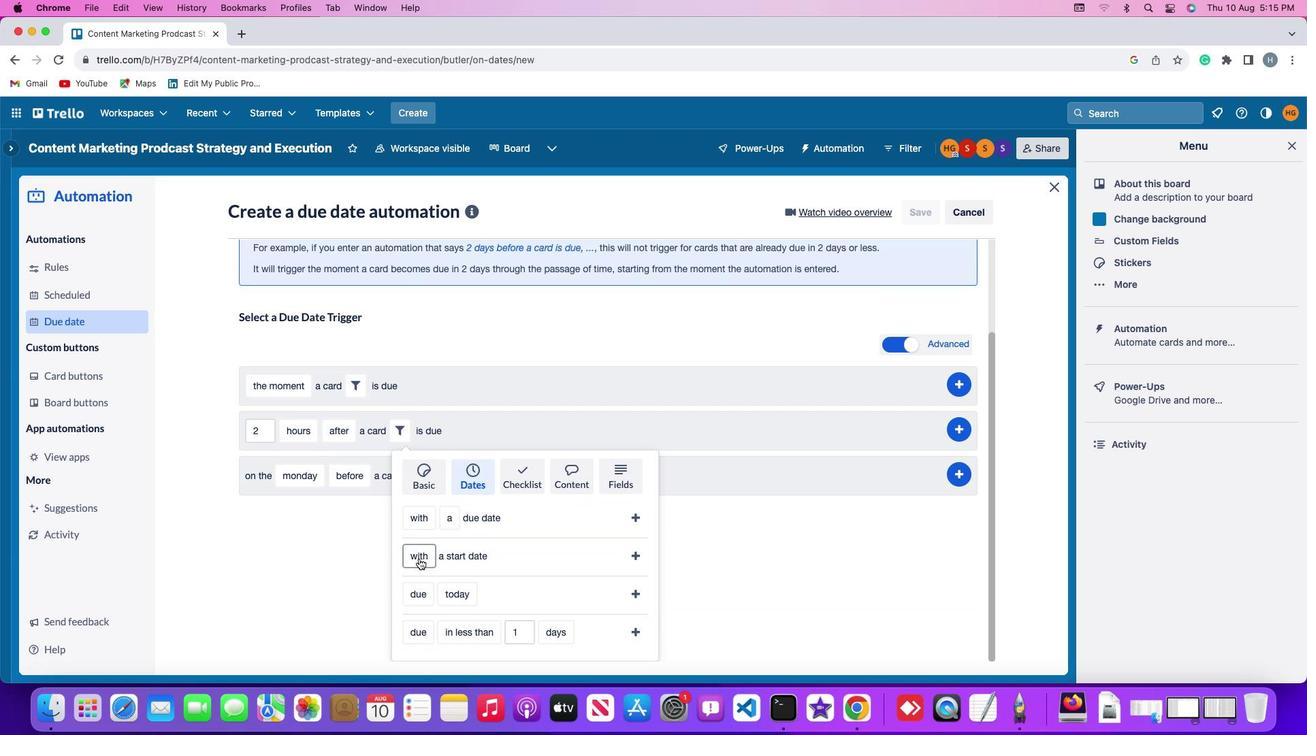 
Action: Mouse pressed left at (418, 558)
Screenshot: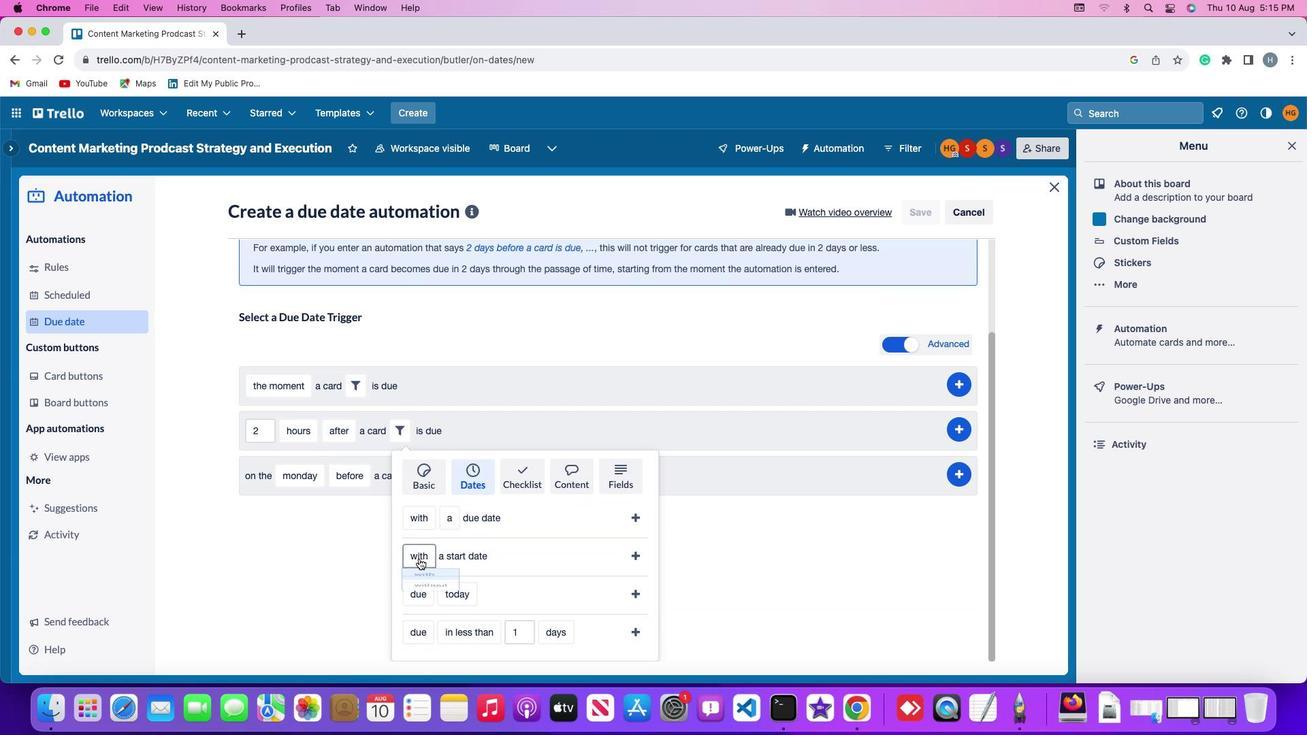 
Action: Mouse moved to (422, 583)
Screenshot: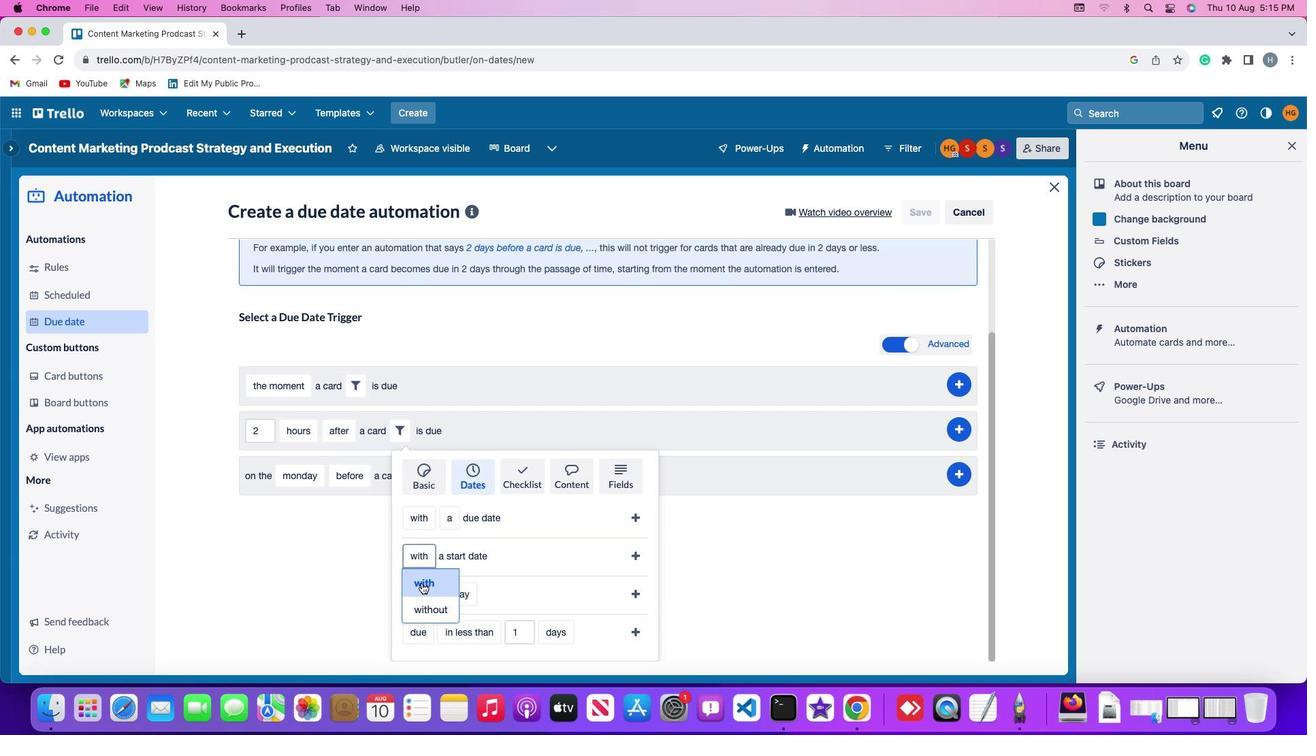 
Action: Mouse pressed left at (422, 583)
Screenshot: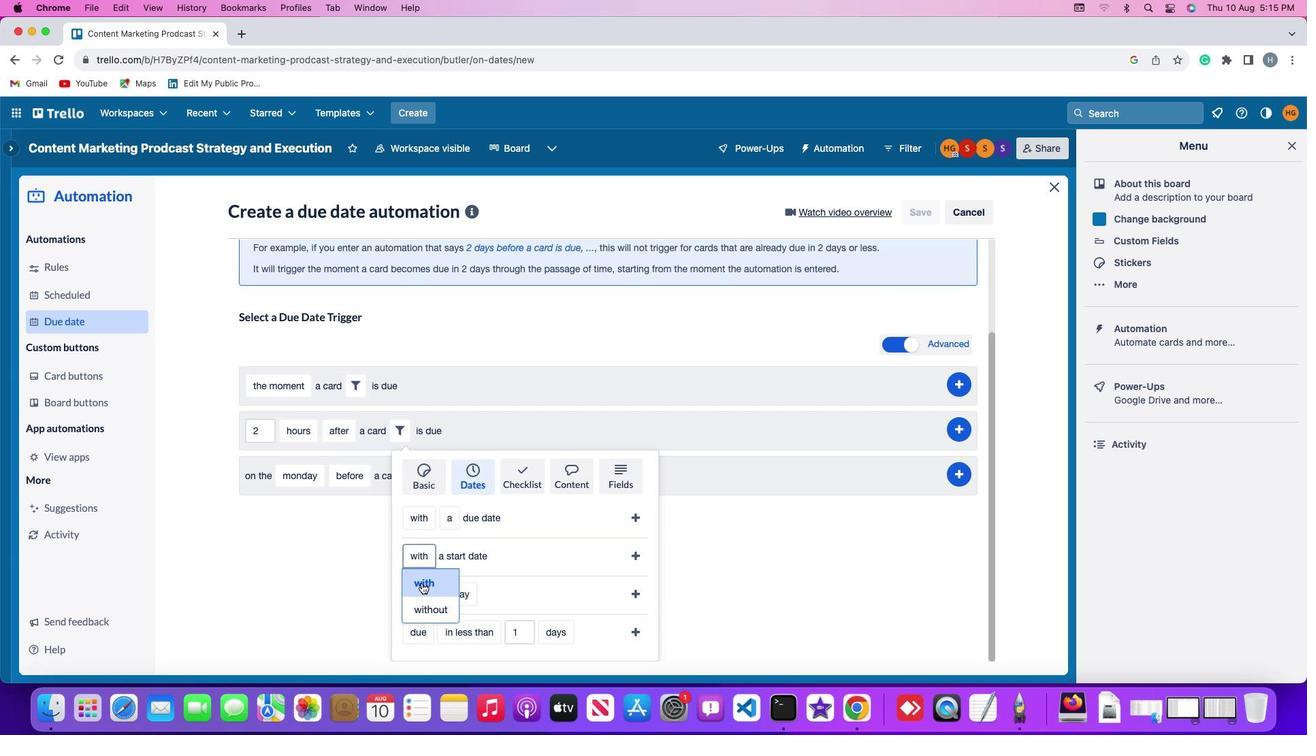 
Action: Mouse moved to (636, 553)
Screenshot: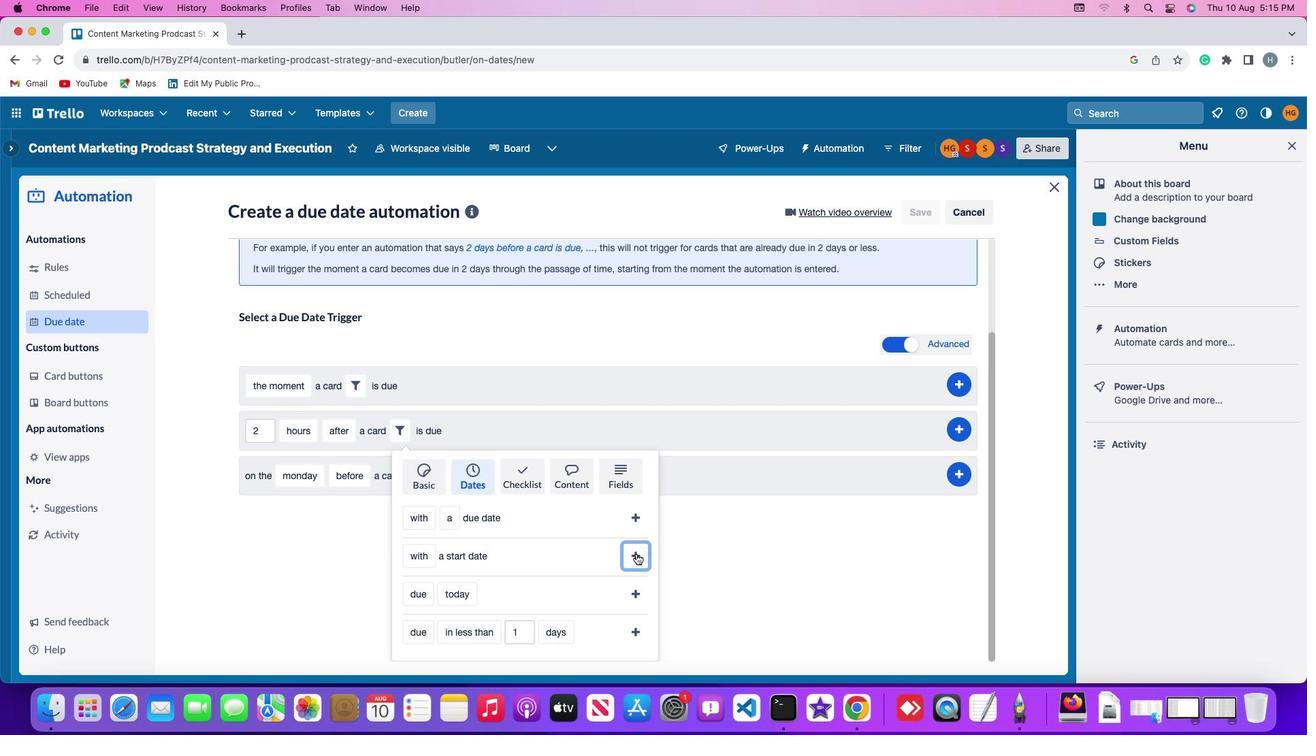 
Action: Mouse pressed left at (636, 553)
Screenshot: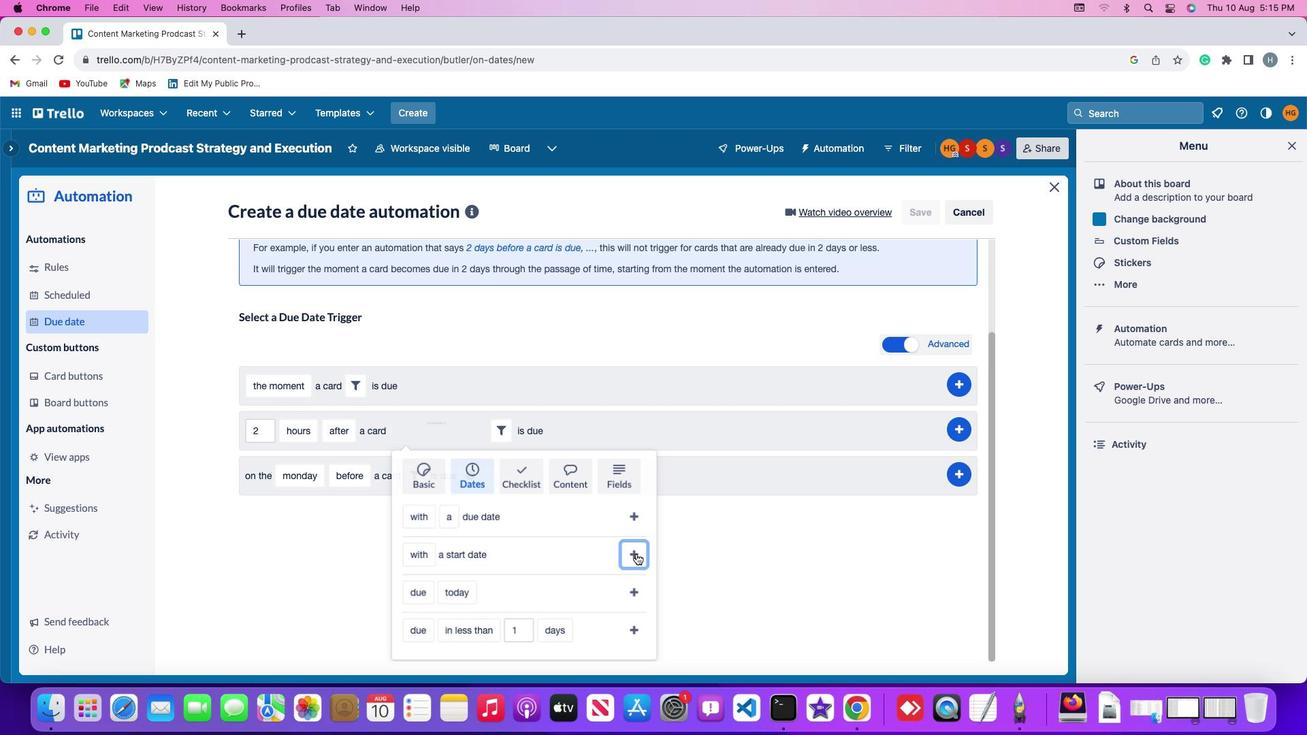 
Action: Mouse moved to (966, 543)
Screenshot: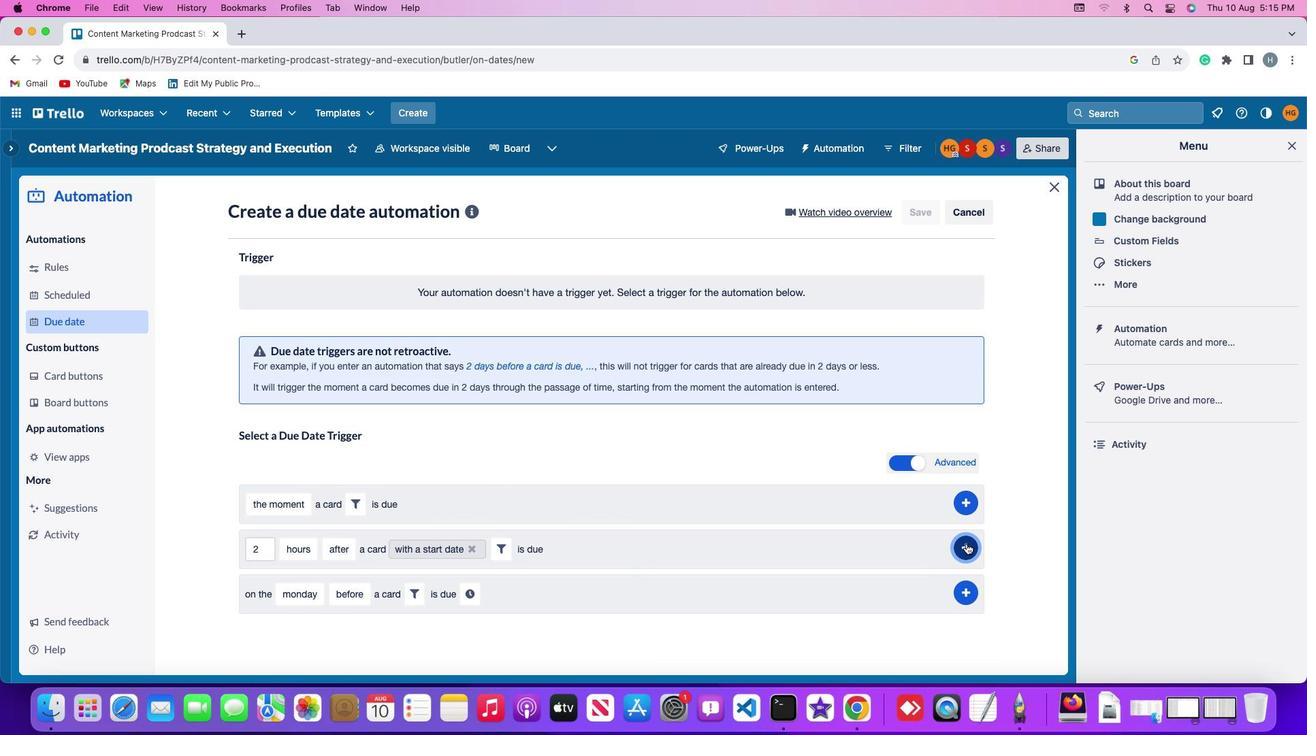 
Action: Mouse pressed left at (966, 543)
Screenshot: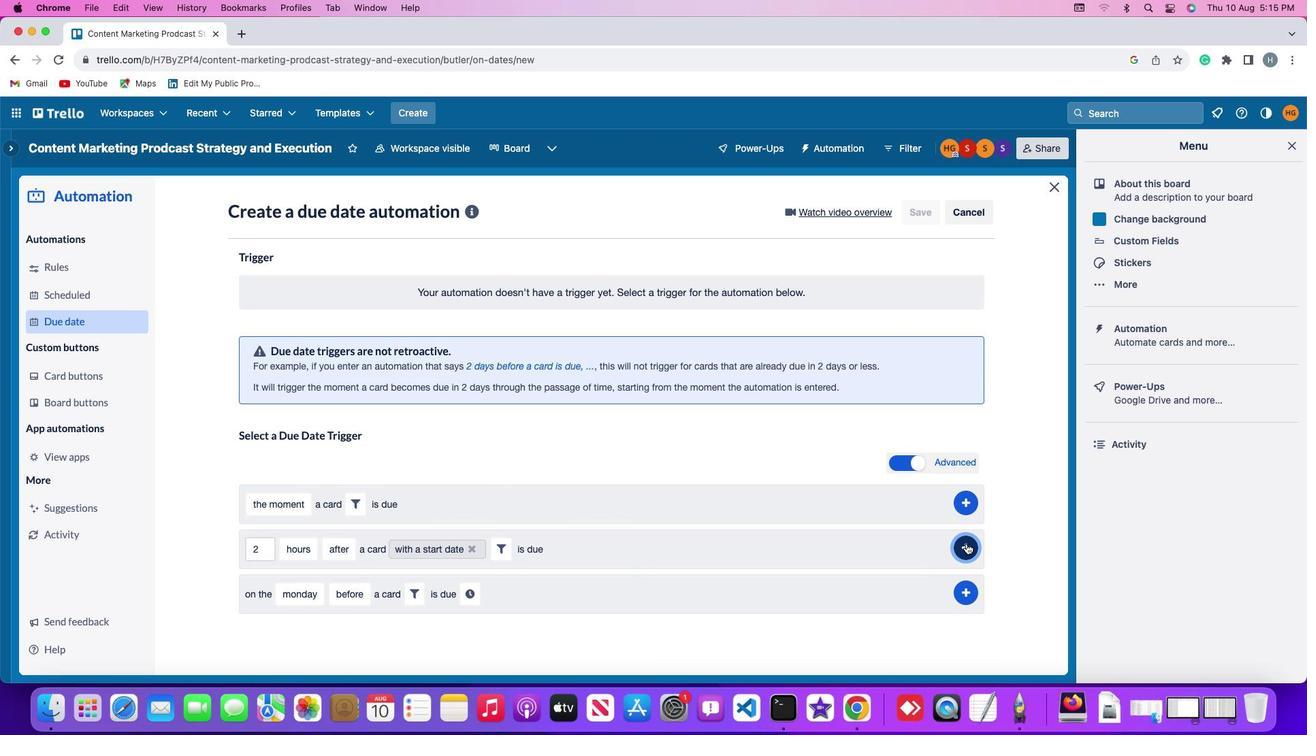 
Action: Mouse moved to (1038, 463)
Screenshot: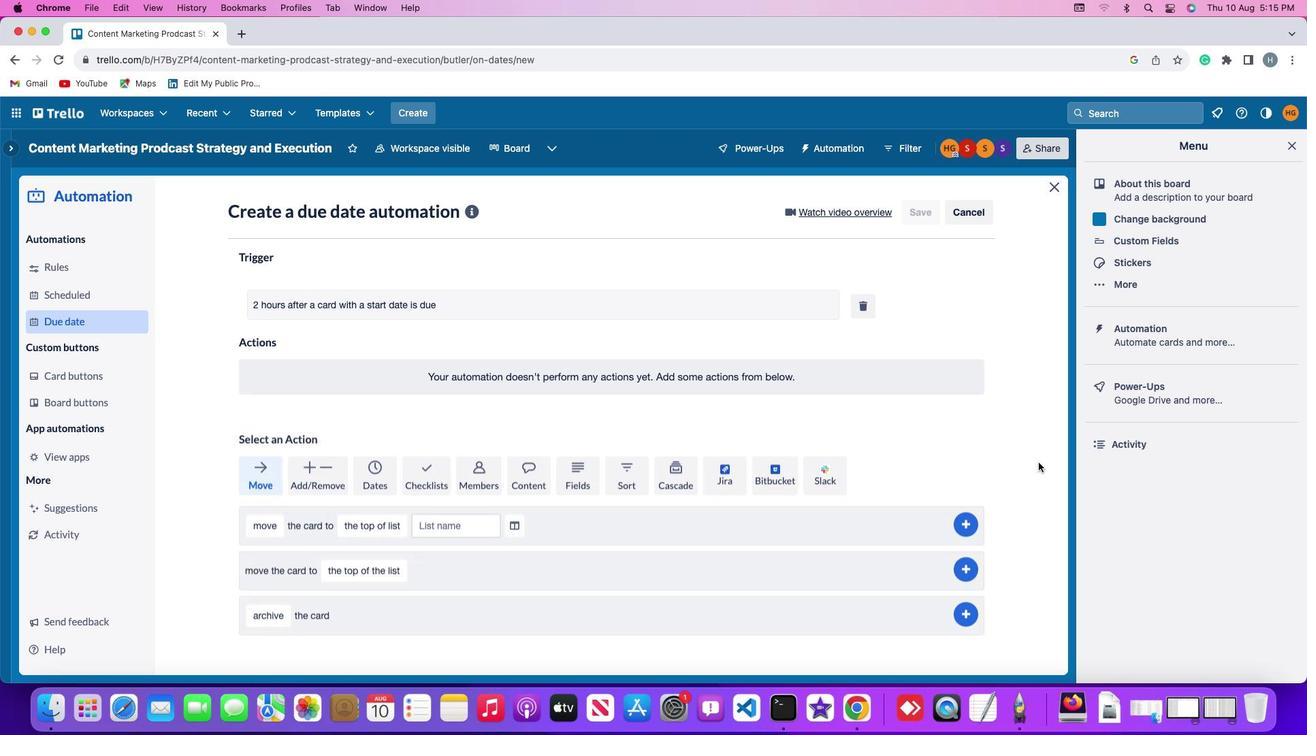 
